 Task: Look for space in Erdaojiang, China from 3rd August, 2023 to 7th August, 2023 for 2 adults in price range Rs.4000 to Rs.9000. Place can be private room with 1  bedroom having 1 bed and 1 bathroom. Property type can be house, flat, guest house, hotel. Booking option can be shelf check-in. Required host language is Chinese (Simplified).
Action: Mouse moved to (705, 103)
Screenshot: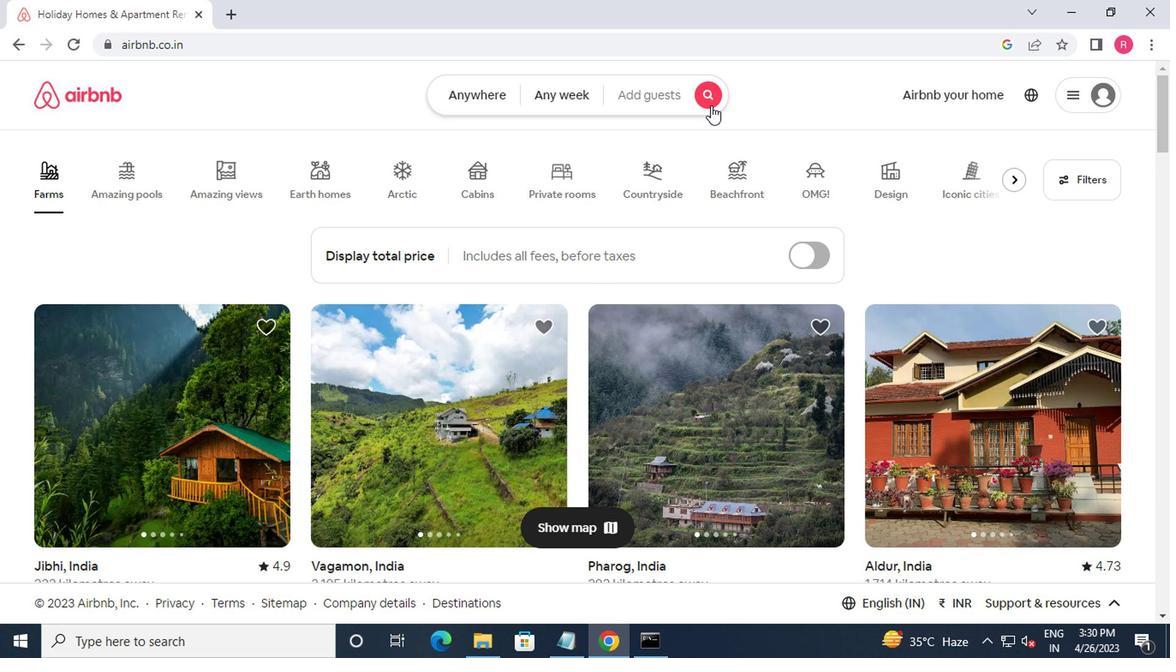 
Action: Mouse pressed left at (705, 103)
Screenshot: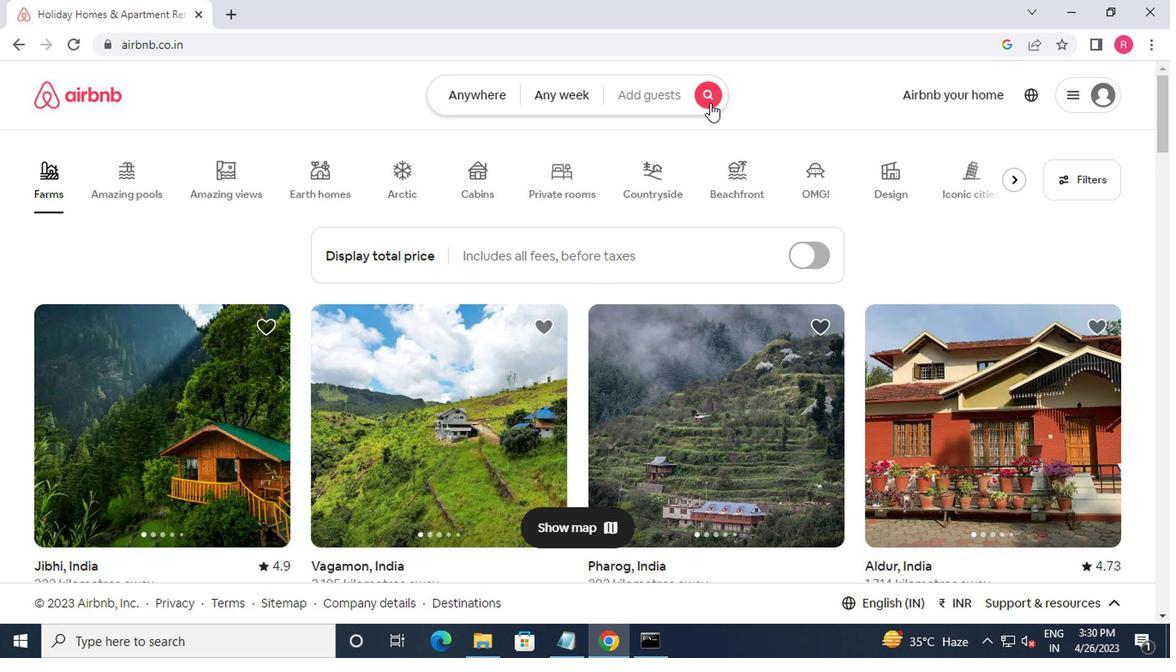 
Action: Mouse moved to (367, 179)
Screenshot: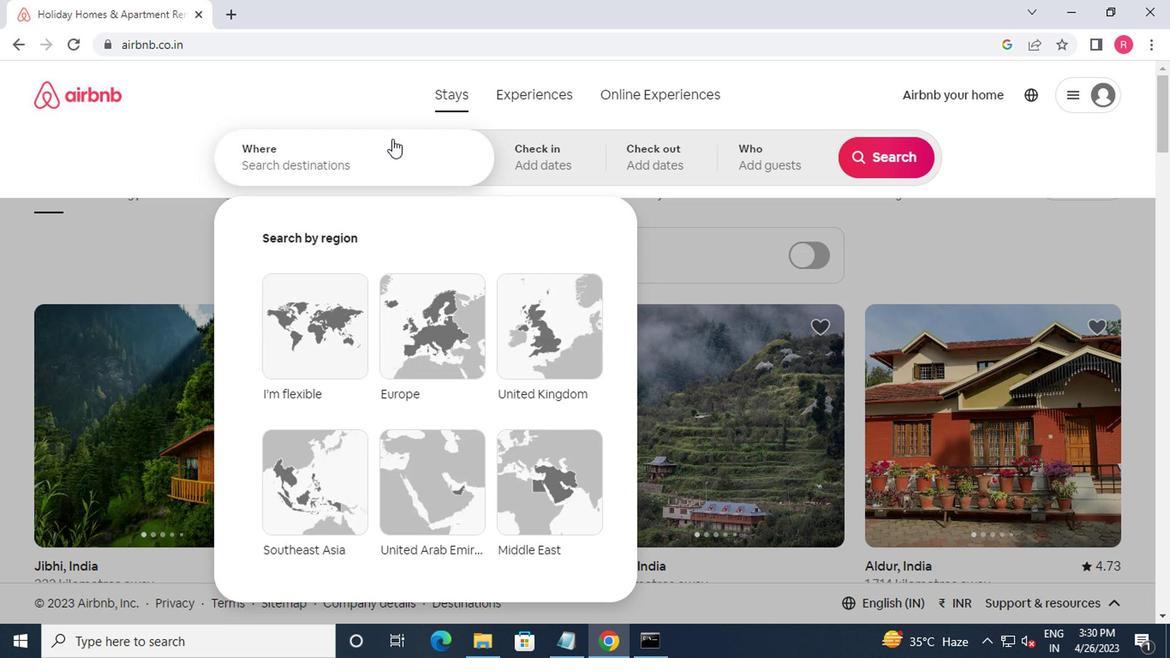 
Action: Mouse pressed left at (367, 179)
Screenshot: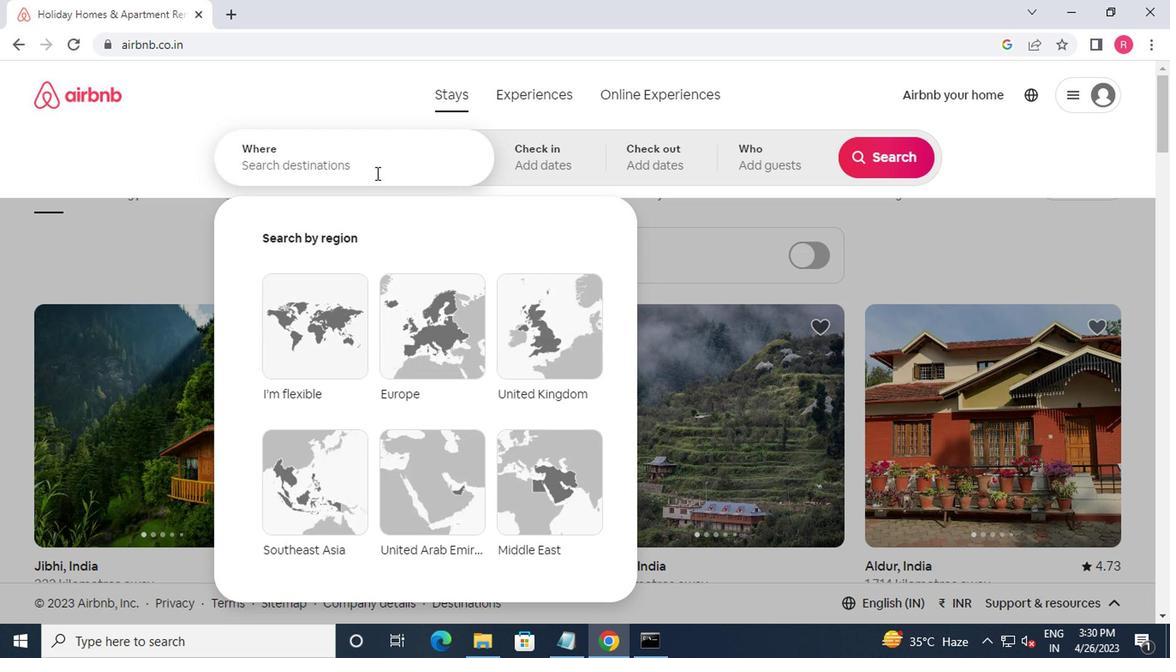 
Action: Mouse moved to (368, 180)
Screenshot: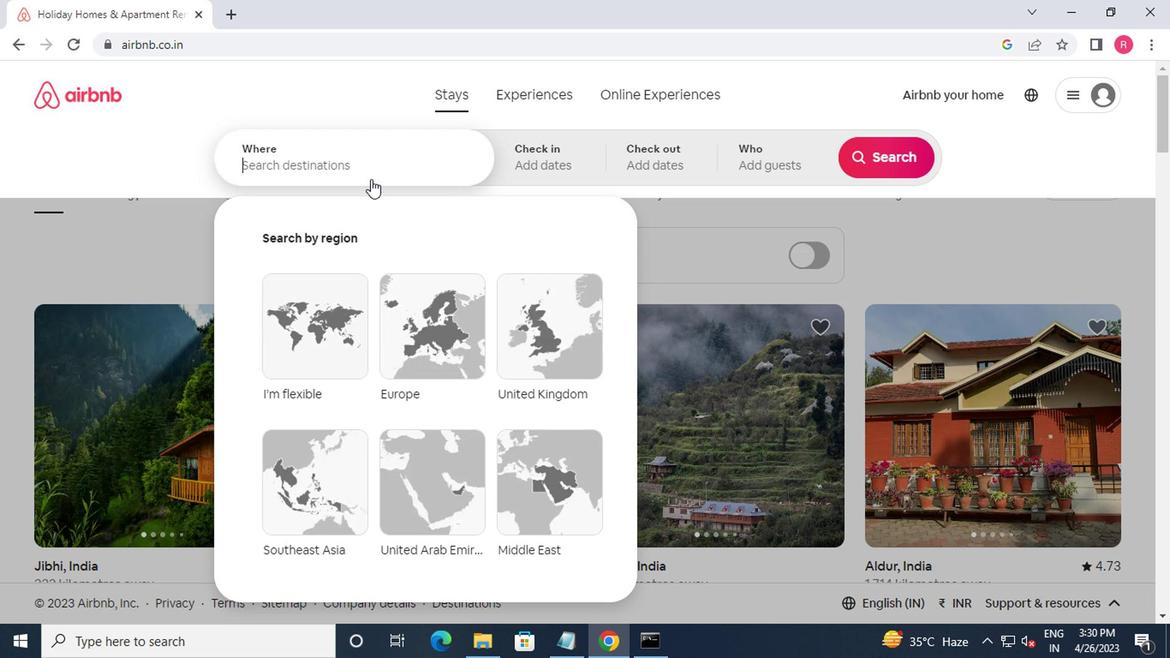 
Action: Key pressed erdaojiang,china<Key.enter>
Screenshot: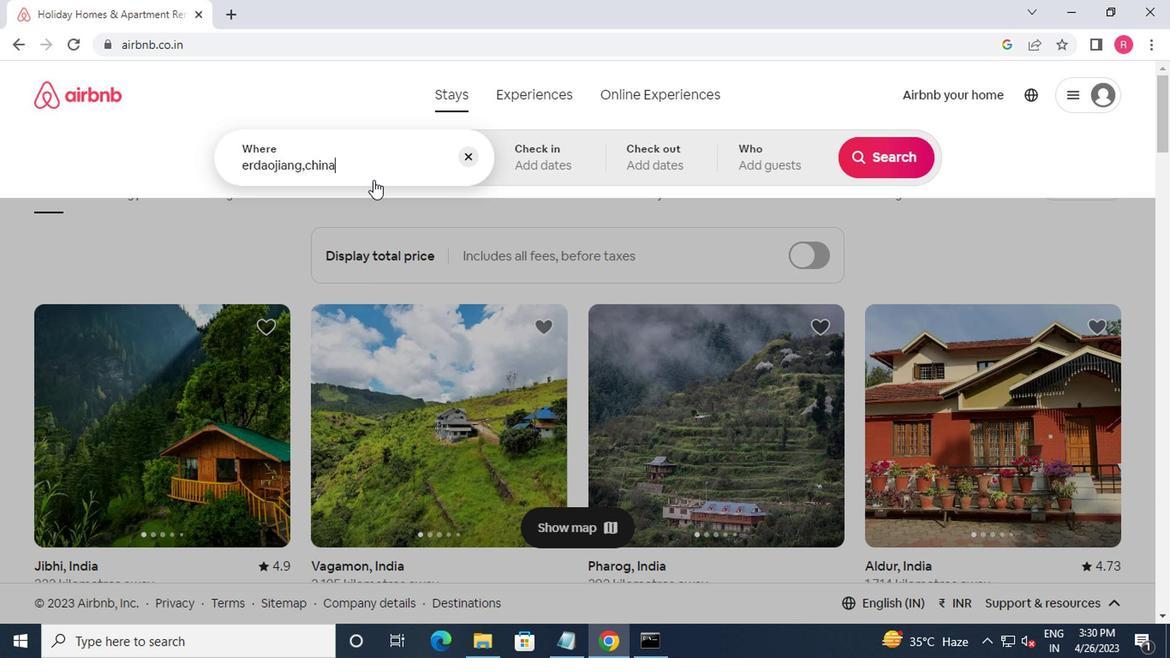 
Action: Mouse moved to (874, 296)
Screenshot: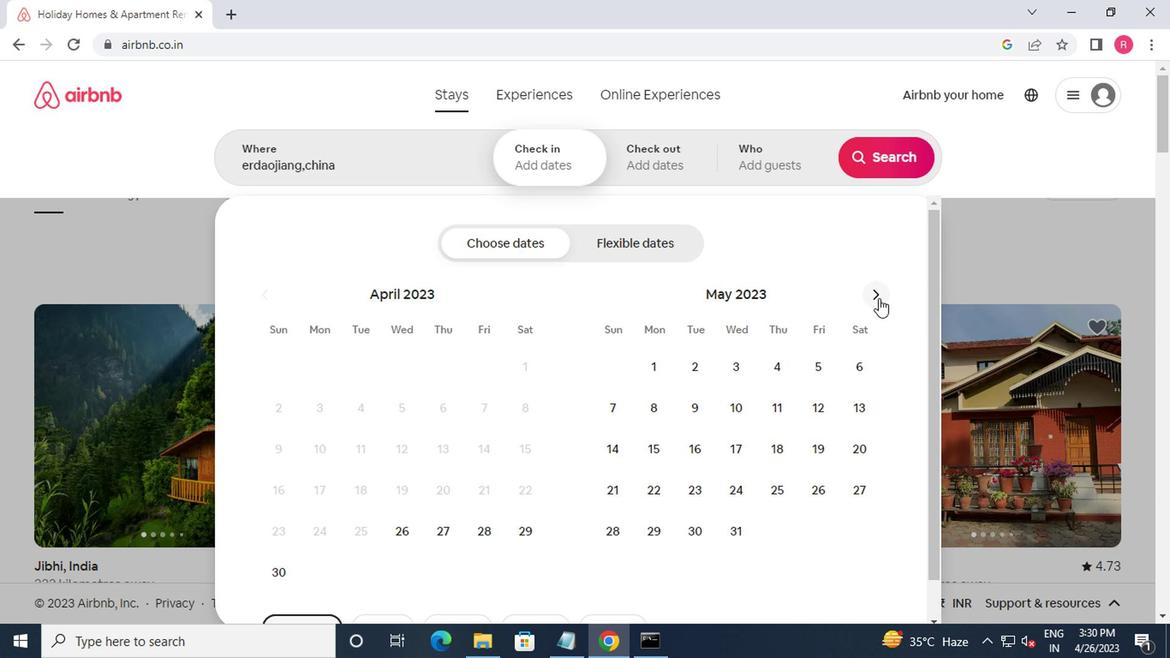 
Action: Mouse pressed left at (874, 296)
Screenshot: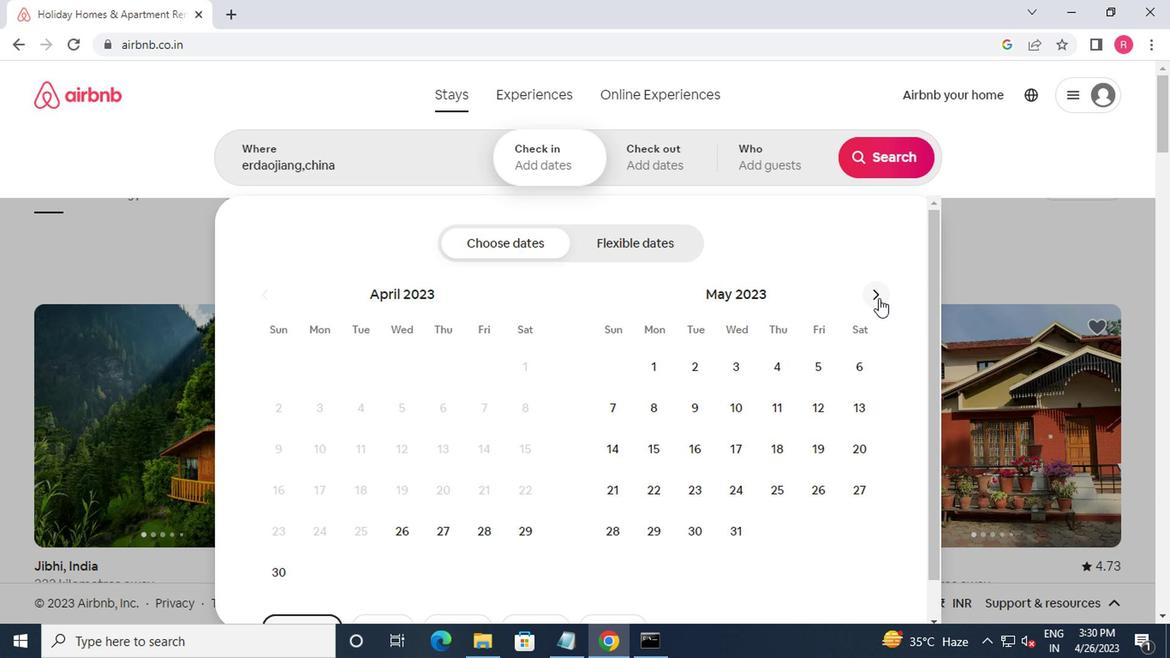 
Action: Mouse pressed left at (874, 296)
Screenshot: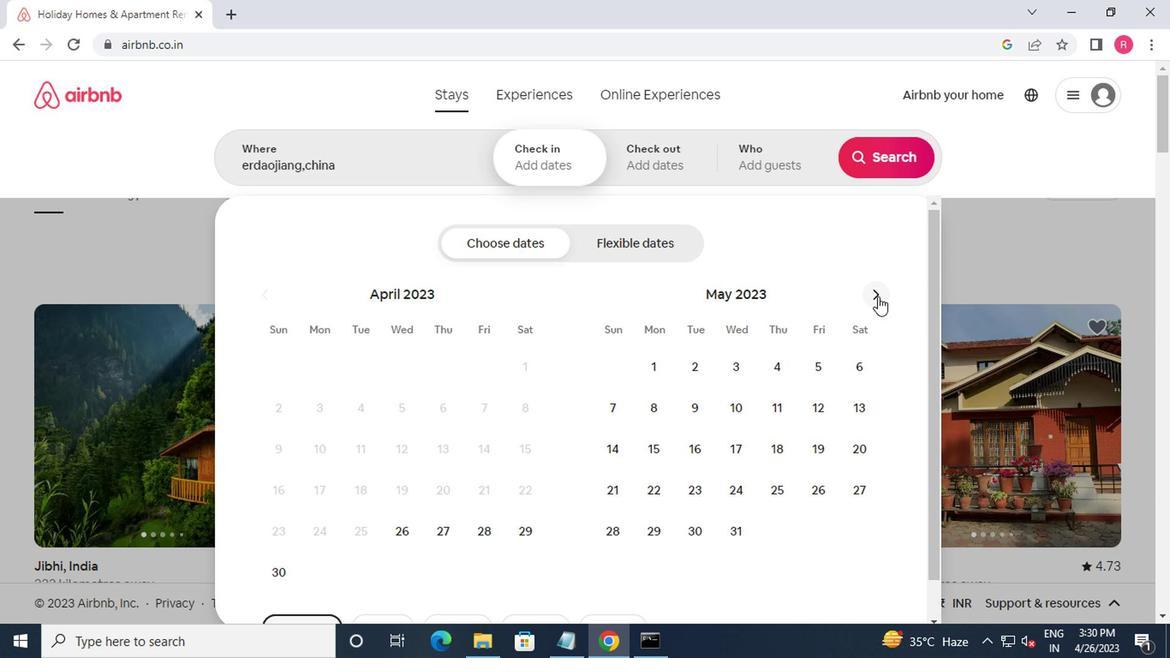 
Action: Mouse pressed left at (874, 296)
Screenshot: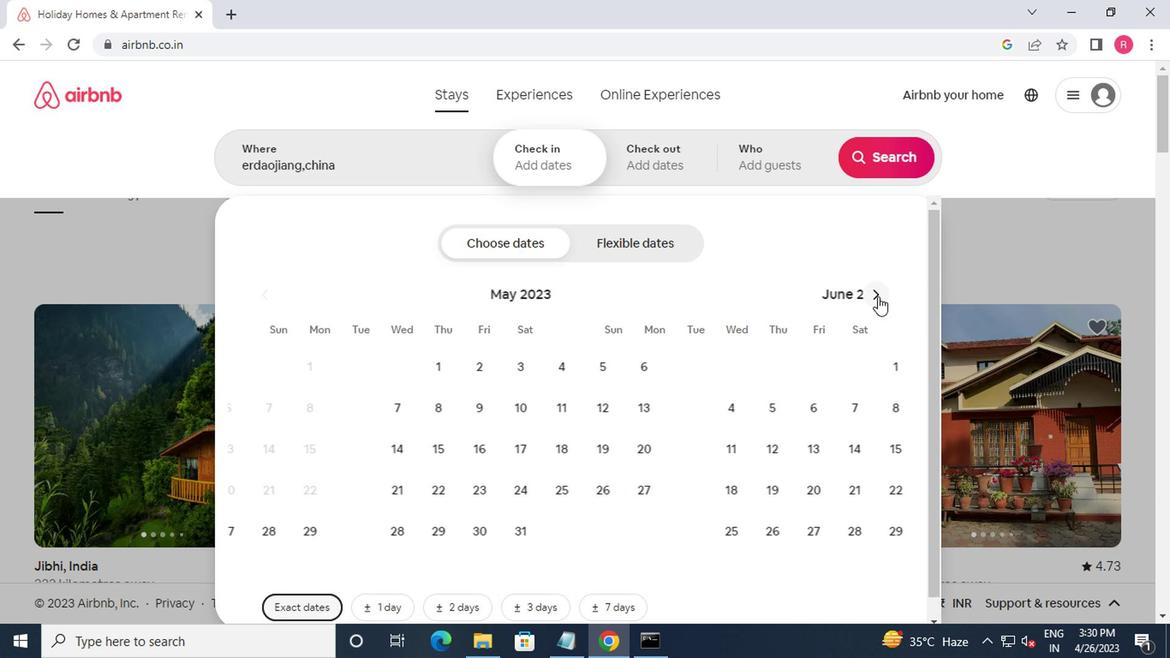 
Action: Mouse moved to (874, 296)
Screenshot: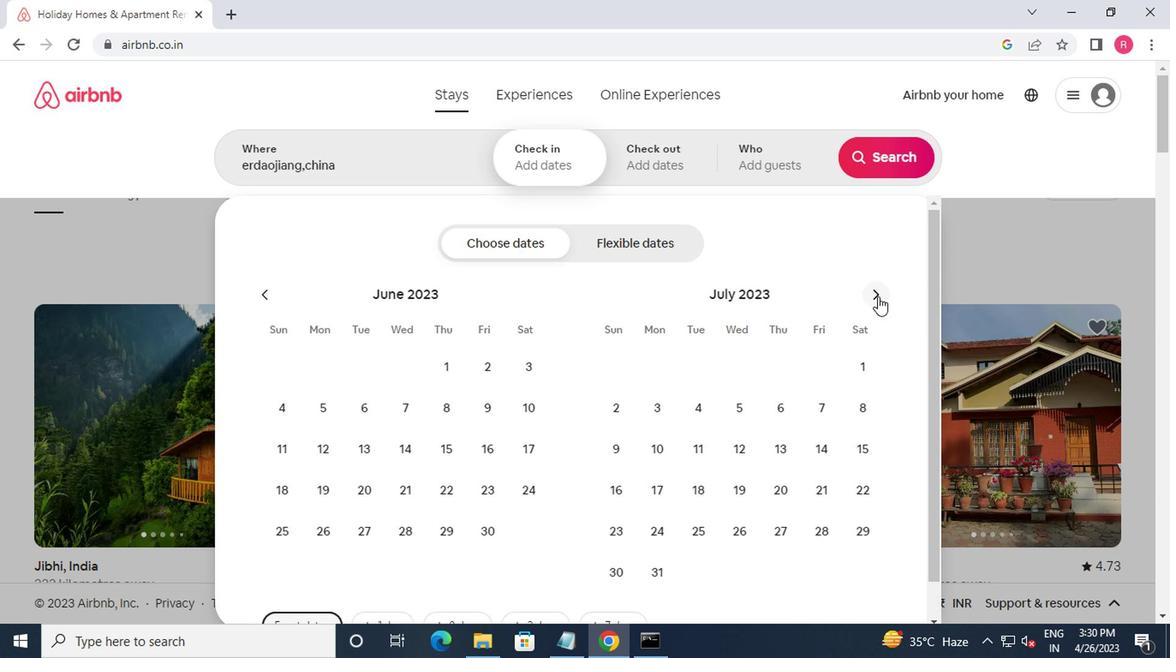 
Action: Mouse pressed left at (874, 296)
Screenshot: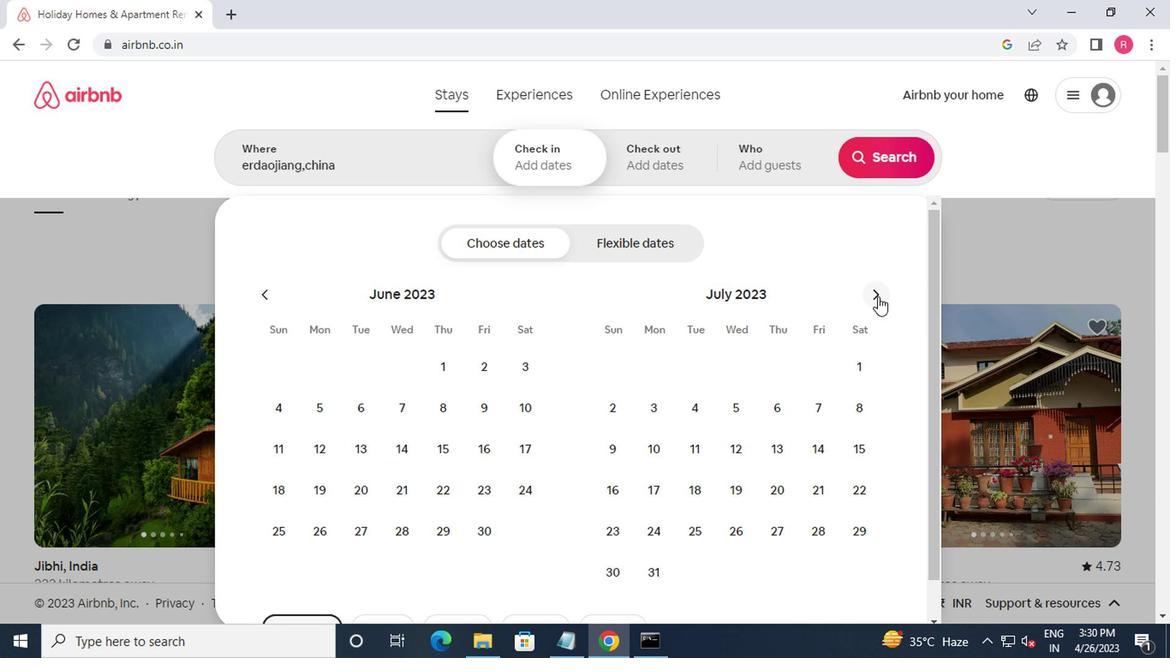 
Action: Mouse moved to (772, 368)
Screenshot: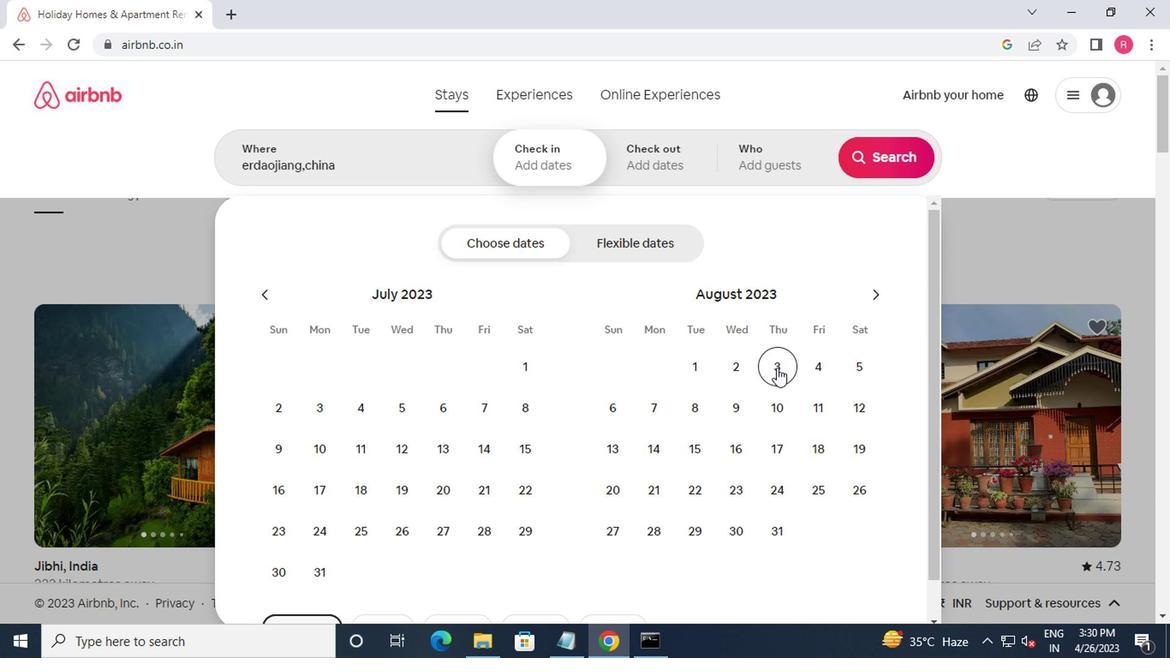 
Action: Mouse pressed left at (772, 368)
Screenshot: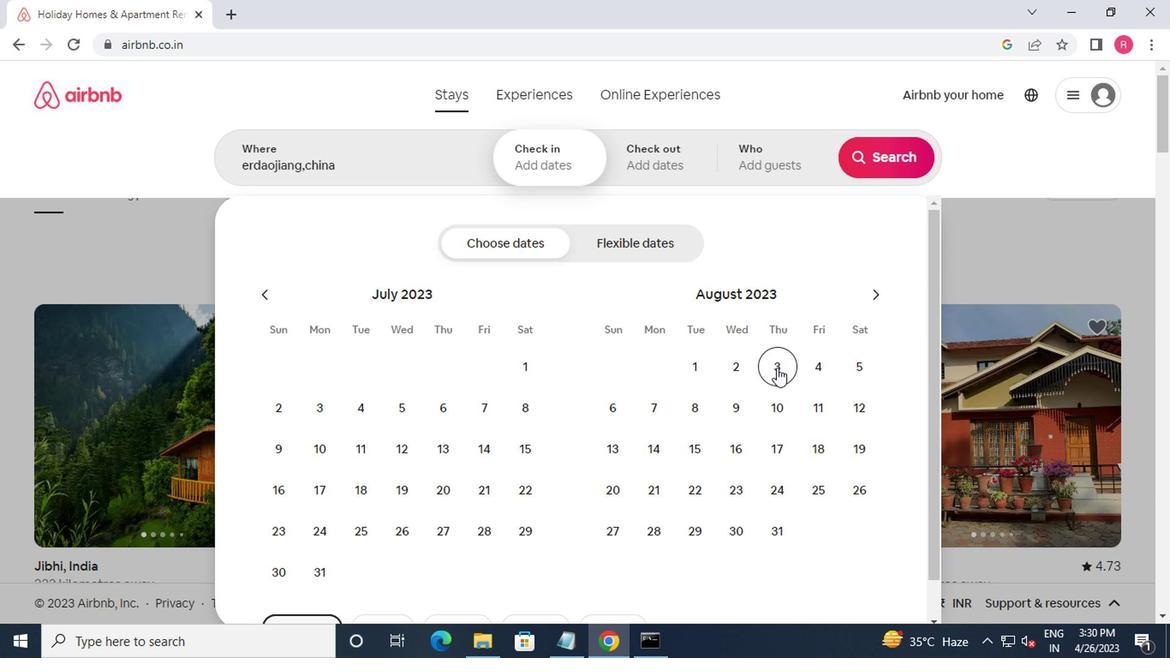 
Action: Mouse moved to (647, 423)
Screenshot: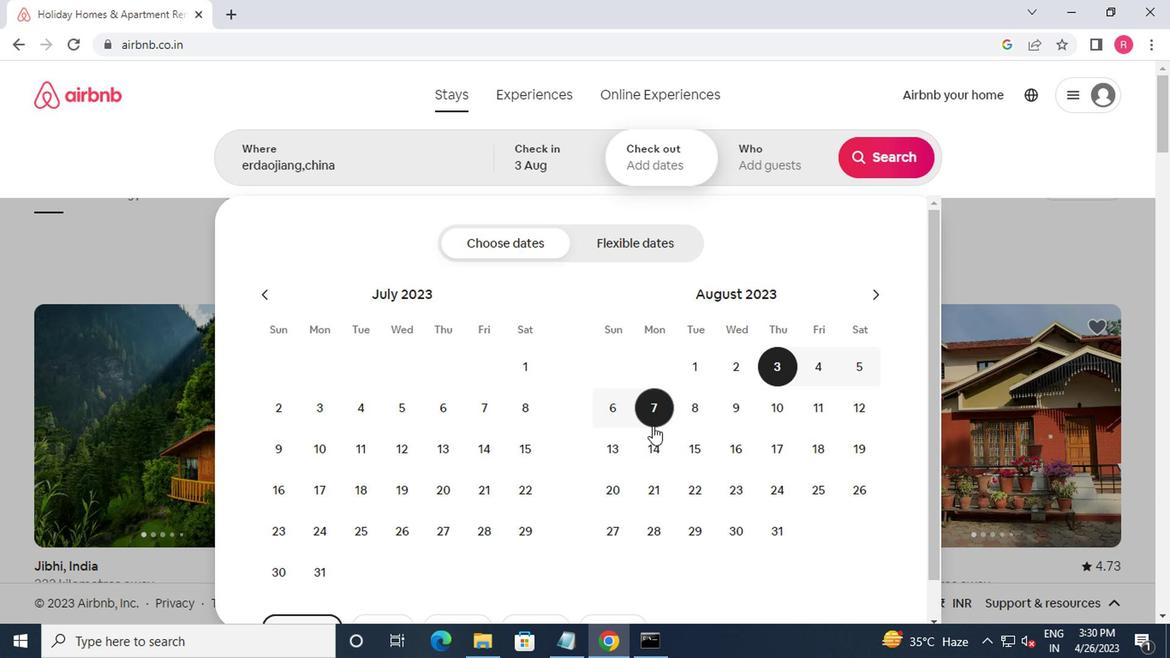 
Action: Mouse pressed left at (647, 423)
Screenshot: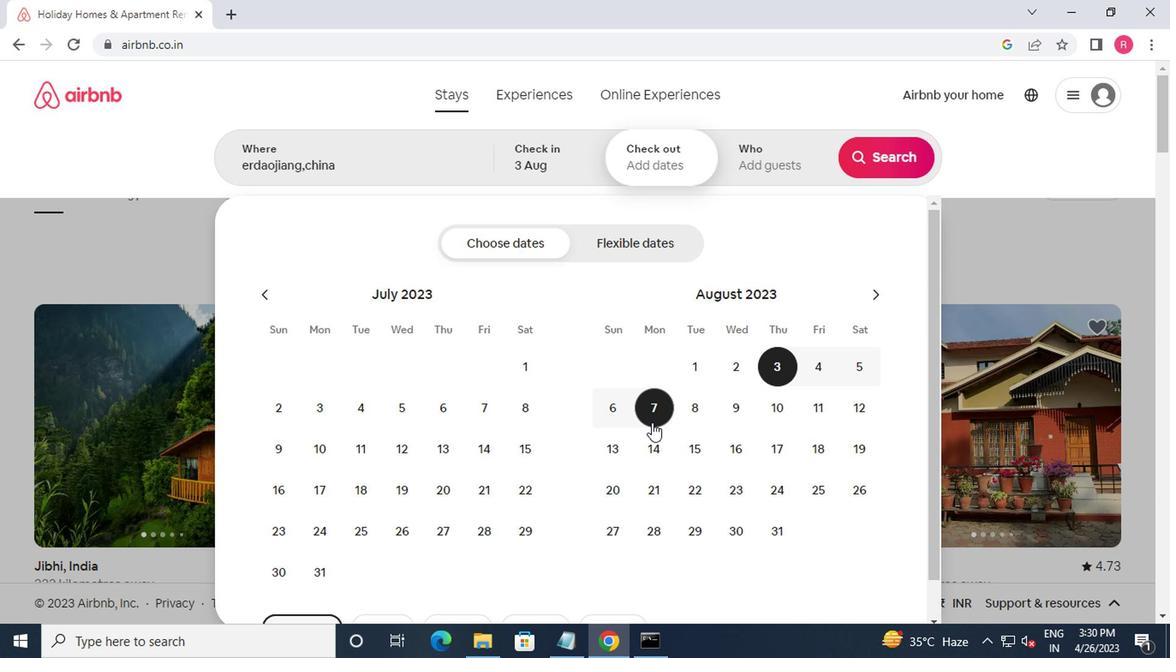 
Action: Mouse moved to (752, 164)
Screenshot: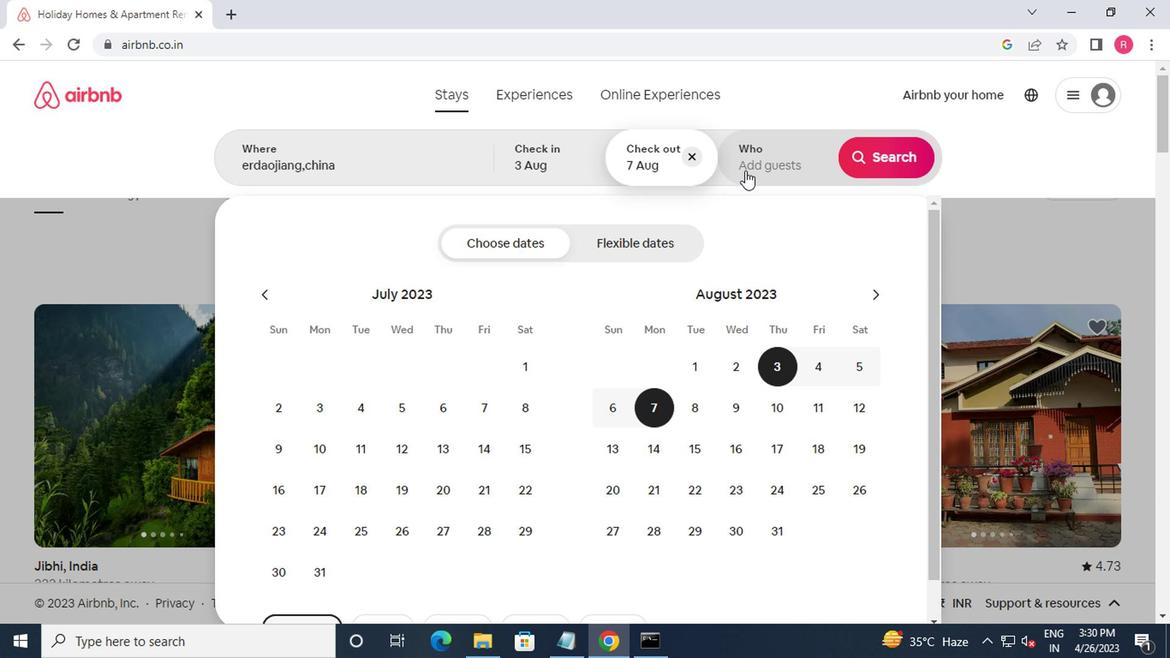 
Action: Mouse pressed left at (752, 164)
Screenshot: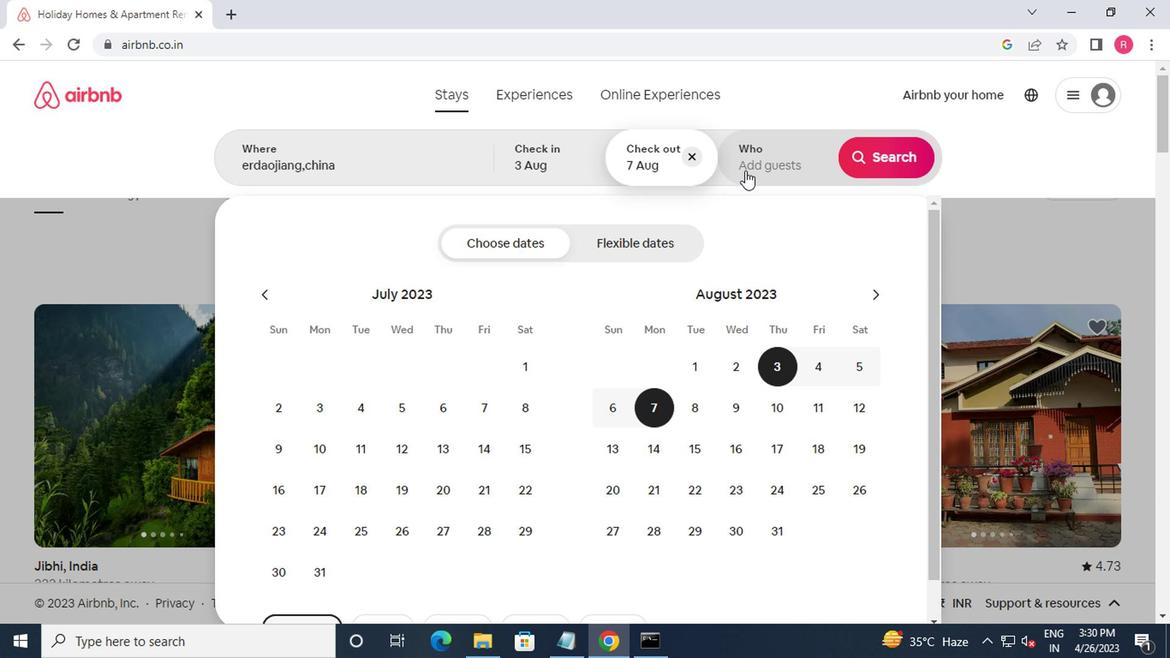 
Action: Mouse moved to (880, 255)
Screenshot: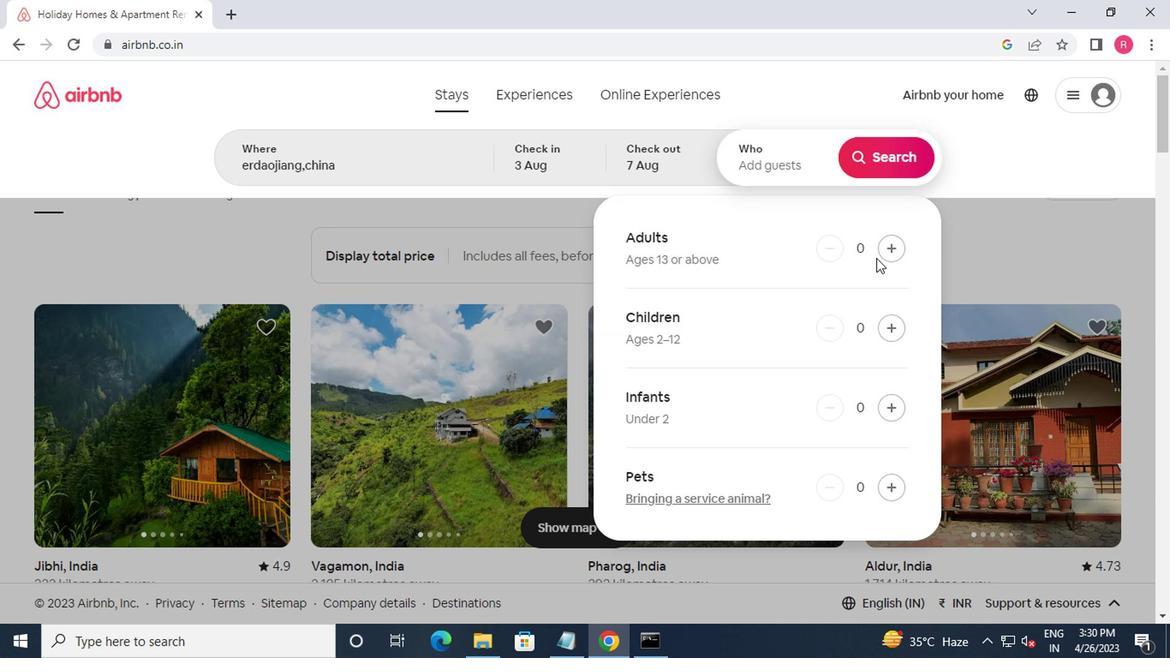 
Action: Mouse pressed left at (880, 255)
Screenshot: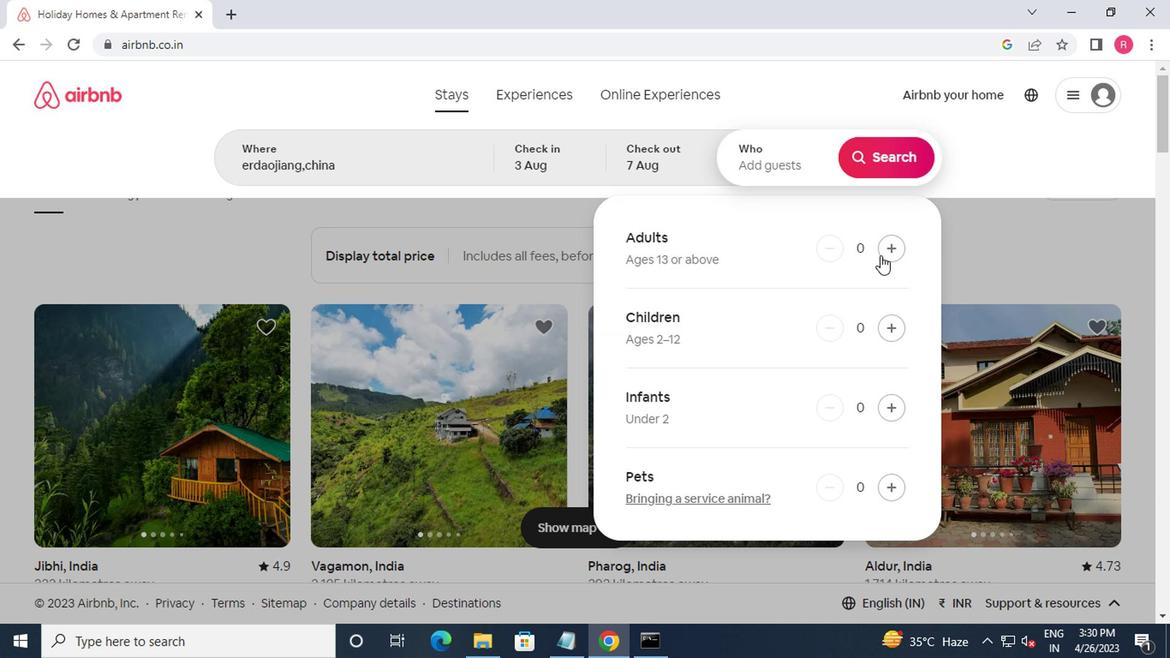 
Action: Mouse pressed left at (880, 255)
Screenshot: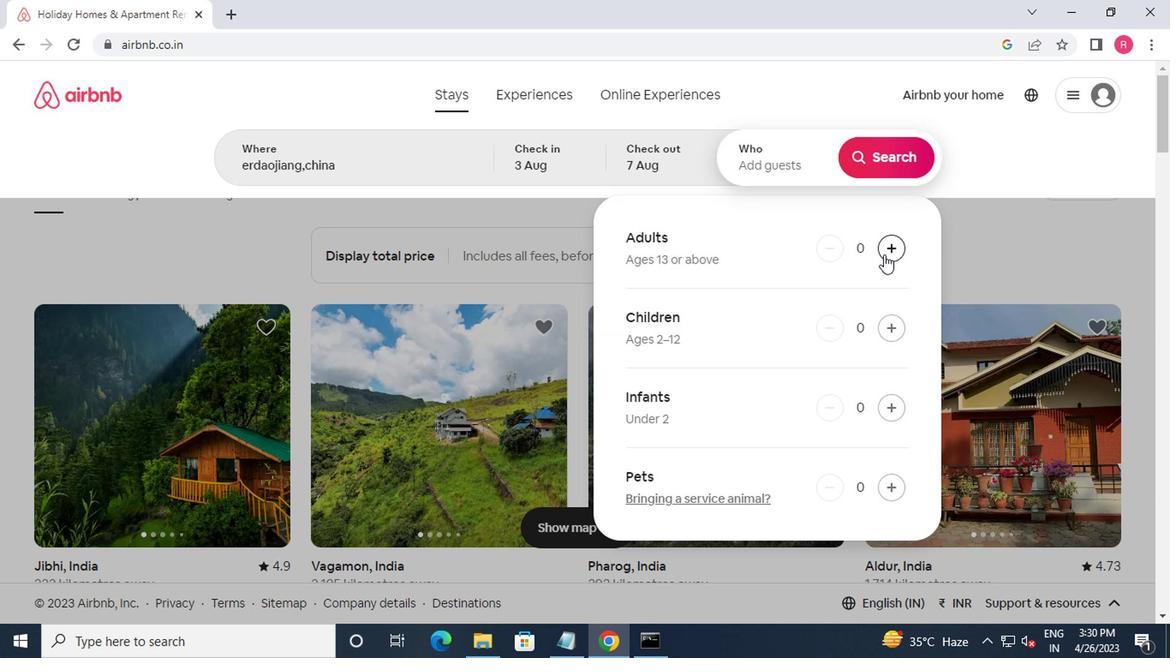
Action: Mouse moved to (874, 175)
Screenshot: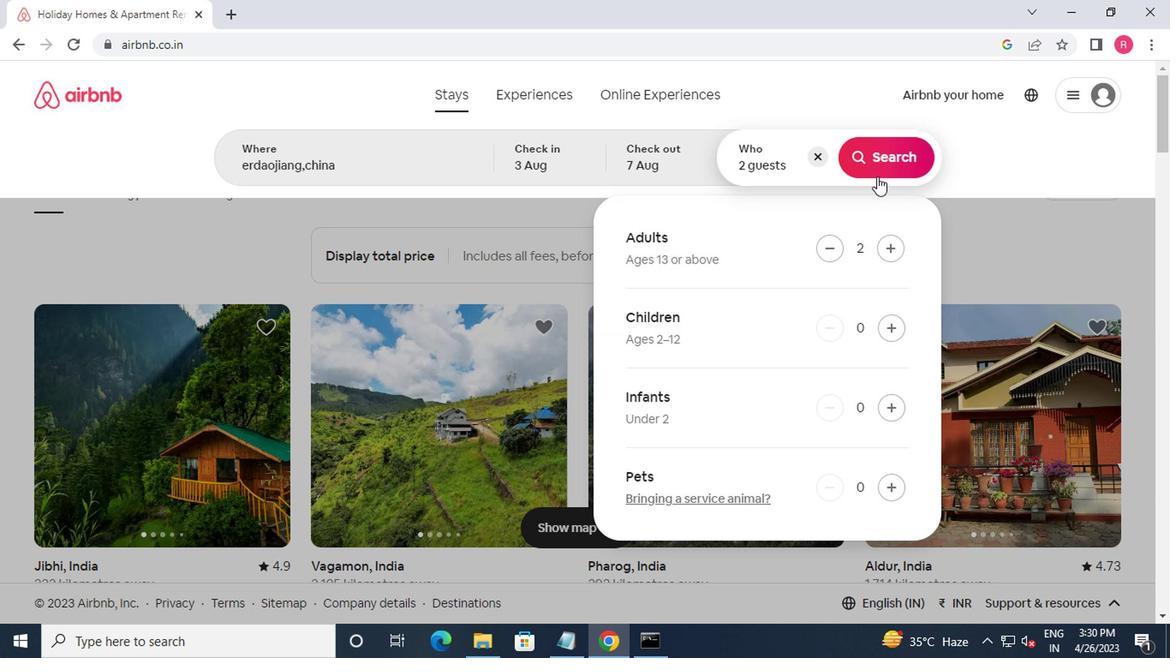 
Action: Mouse pressed left at (874, 175)
Screenshot: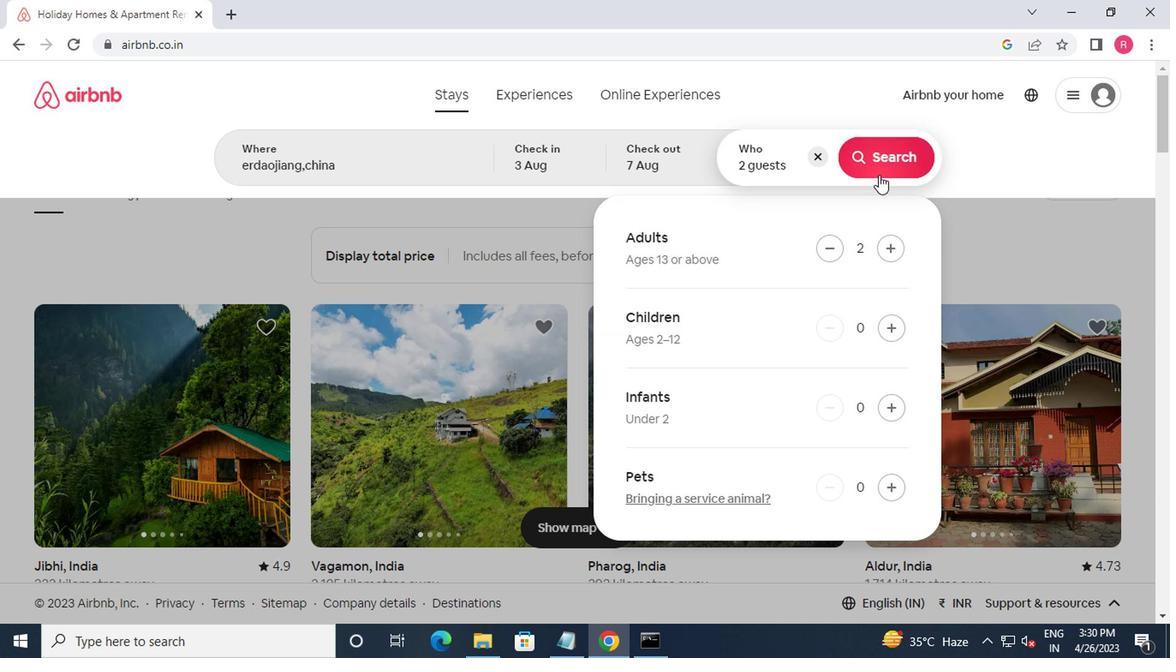 
Action: Mouse moved to (1092, 171)
Screenshot: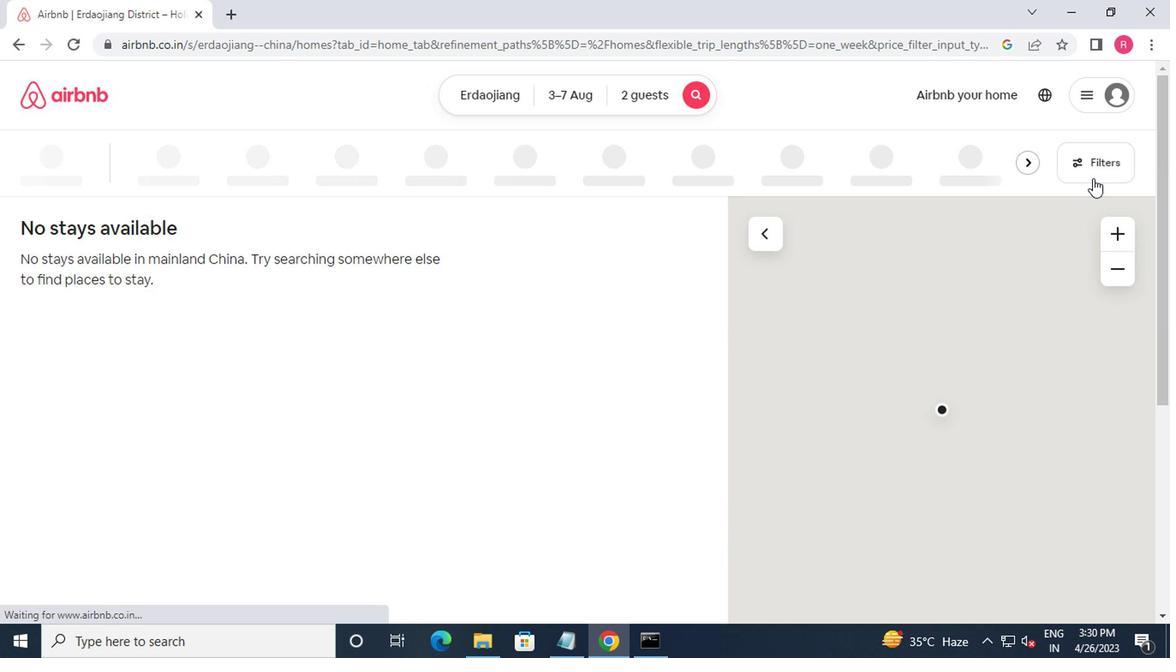 
Action: Mouse pressed left at (1092, 171)
Screenshot: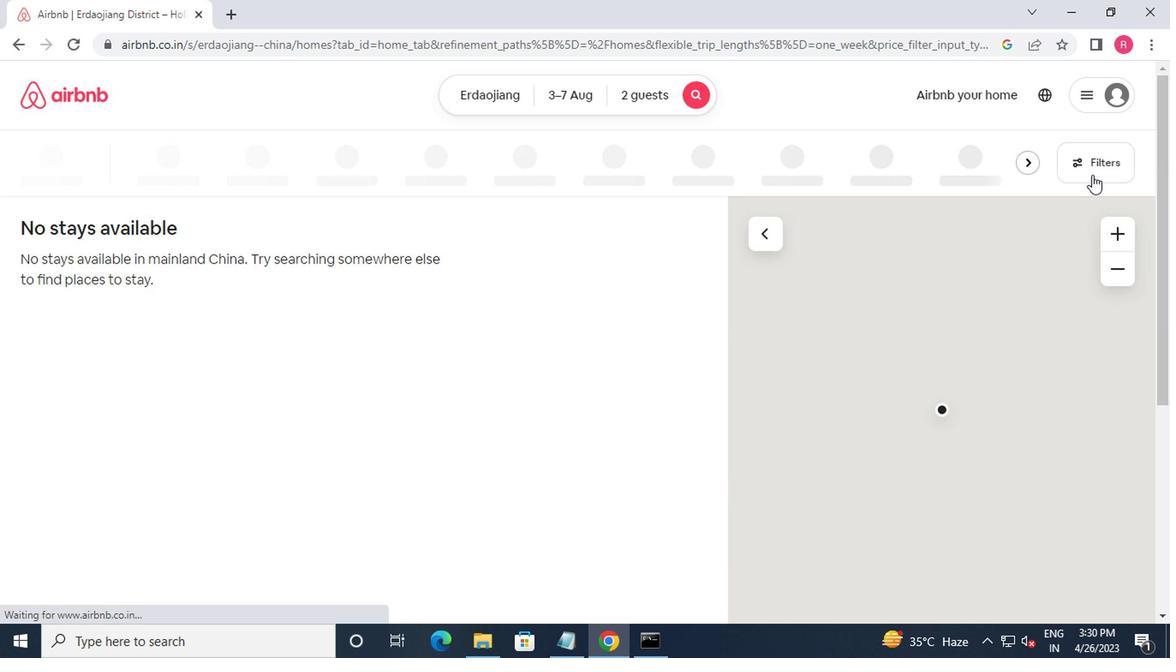 
Action: Mouse moved to (428, 279)
Screenshot: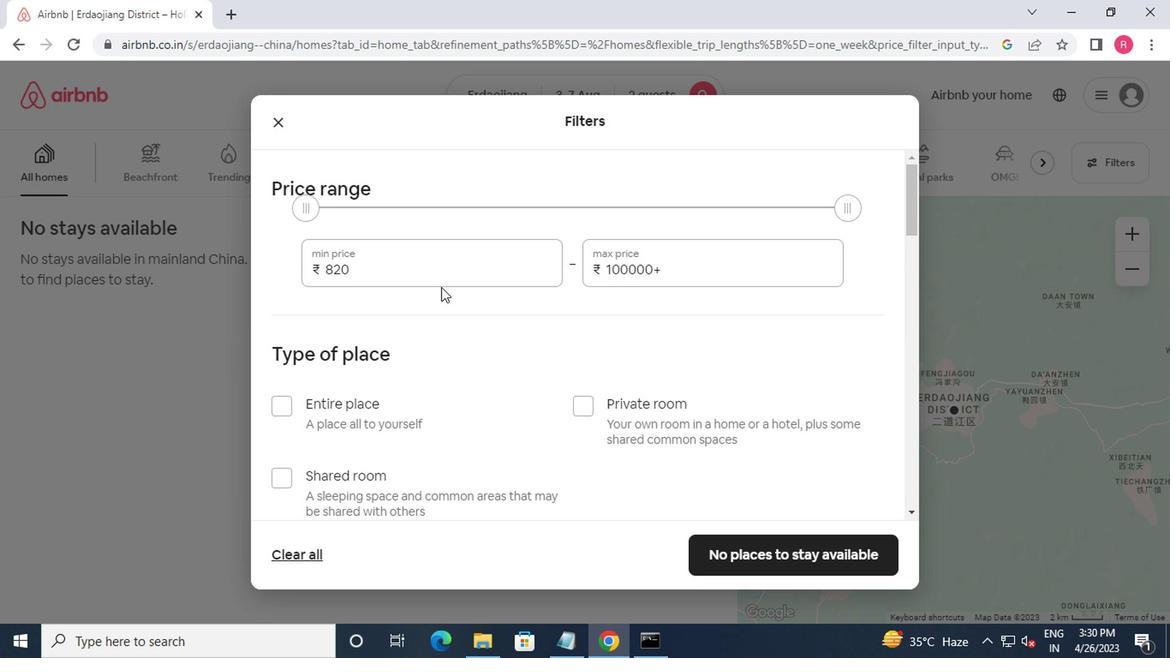 
Action: Mouse pressed left at (428, 279)
Screenshot: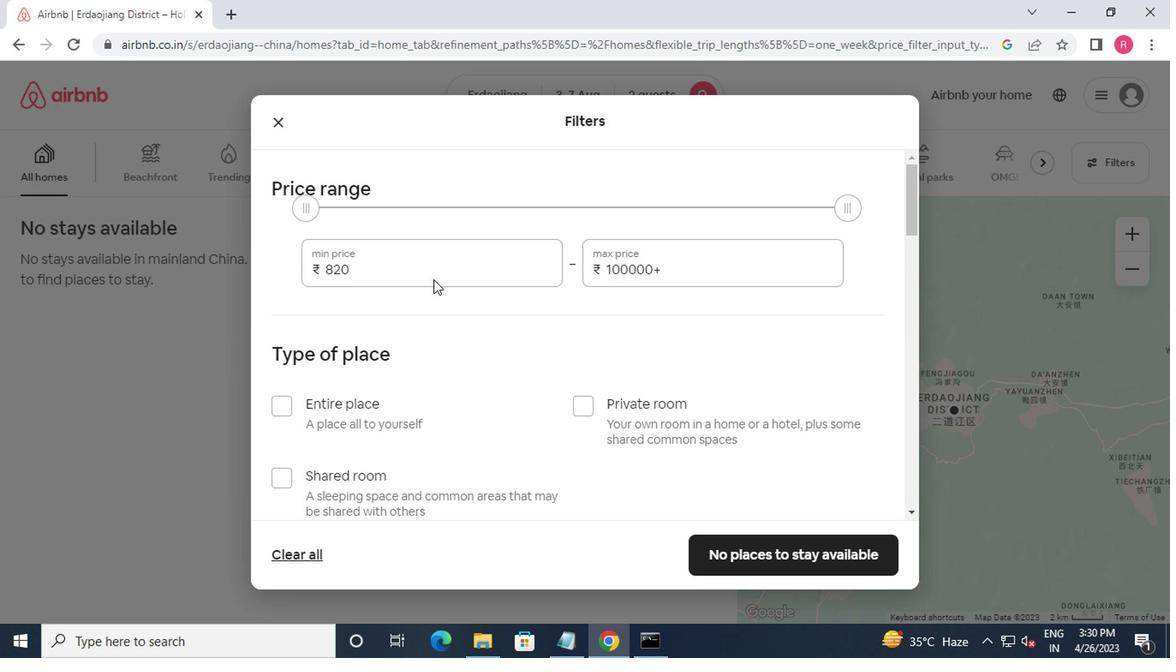 
Action: Mouse moved to (435, 281)
Screenshot: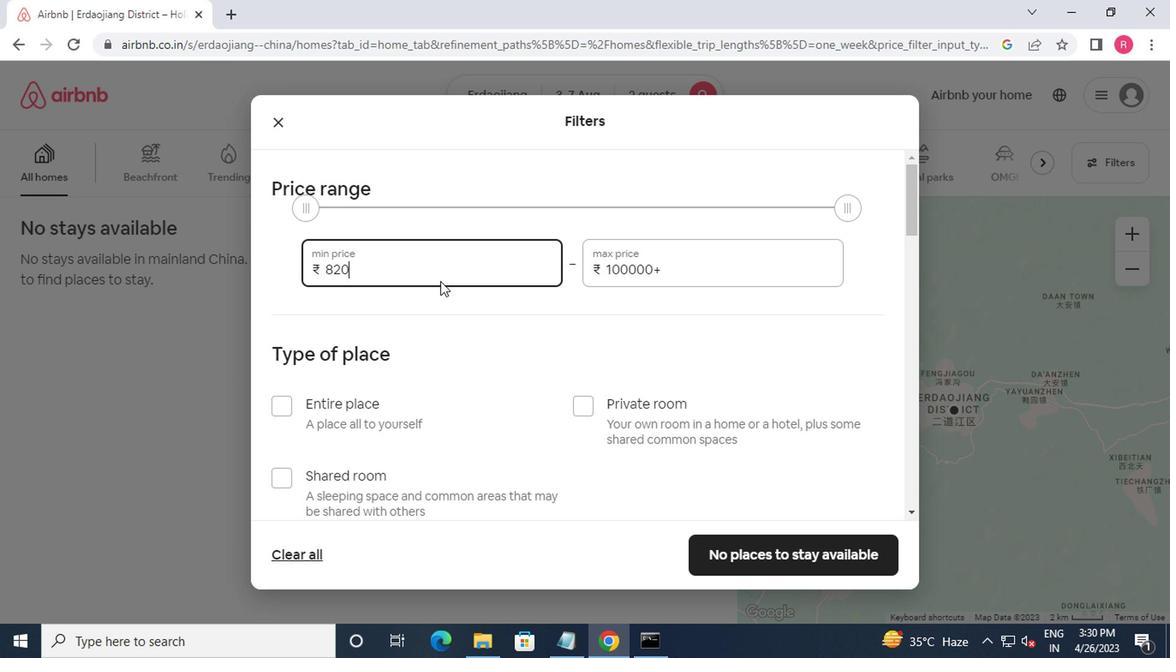 
Action: Key pressed <Key.backspace>
Screenshot: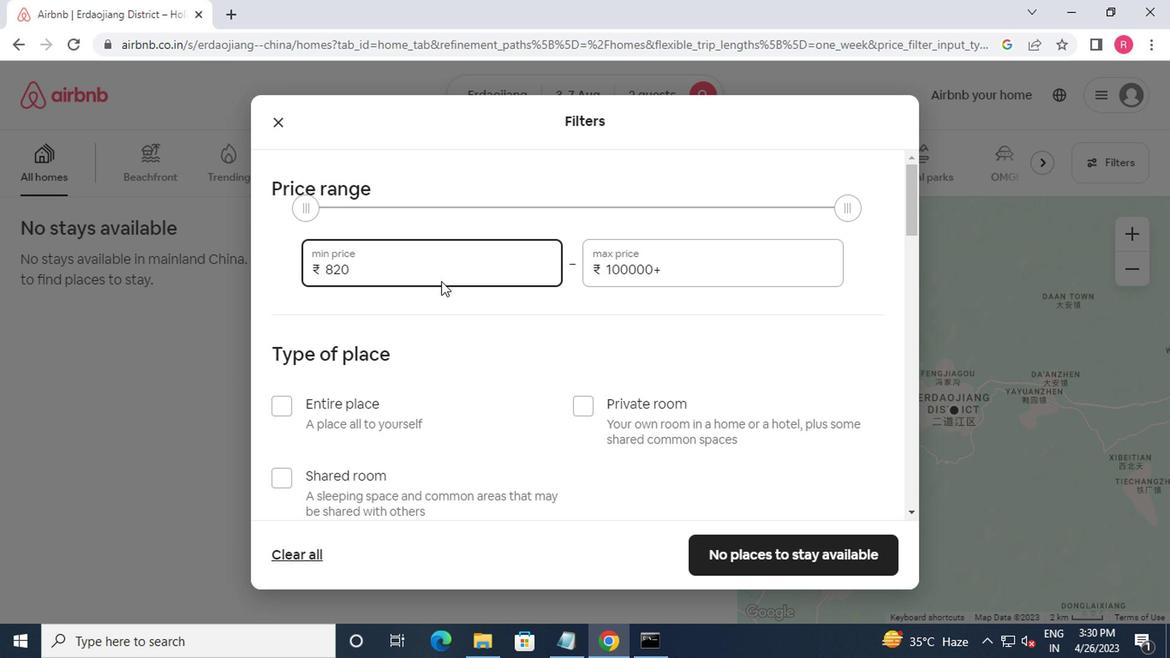 
Action: Mouse moved to (435, 281)
Screenshot: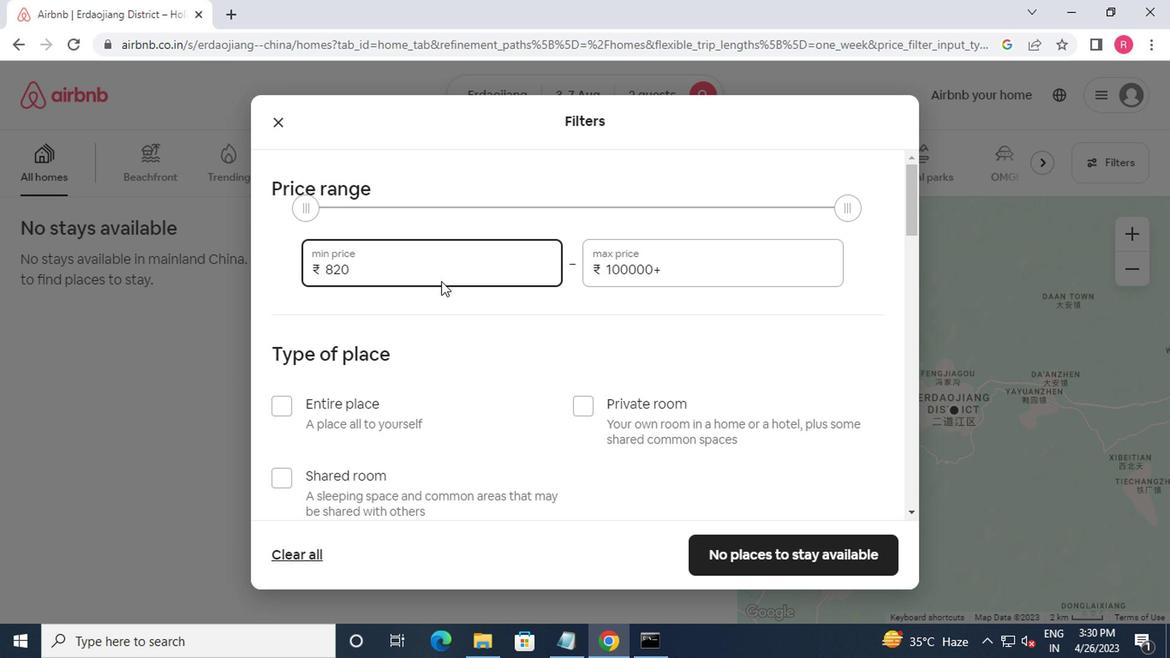 
Action: Key pressed <Key.backspace><Key.backspace><Key.backspace><Key.backspace><Key.backspace>
Screenshot: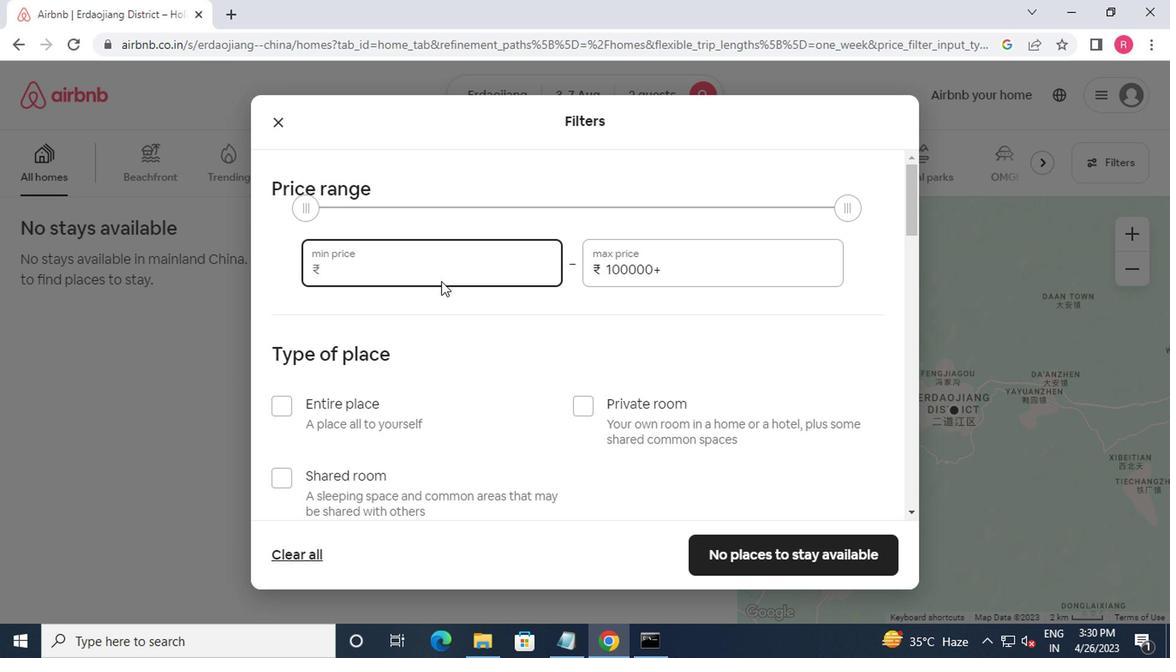 
Action: Mouse moved to (437, 281)
Screenshot: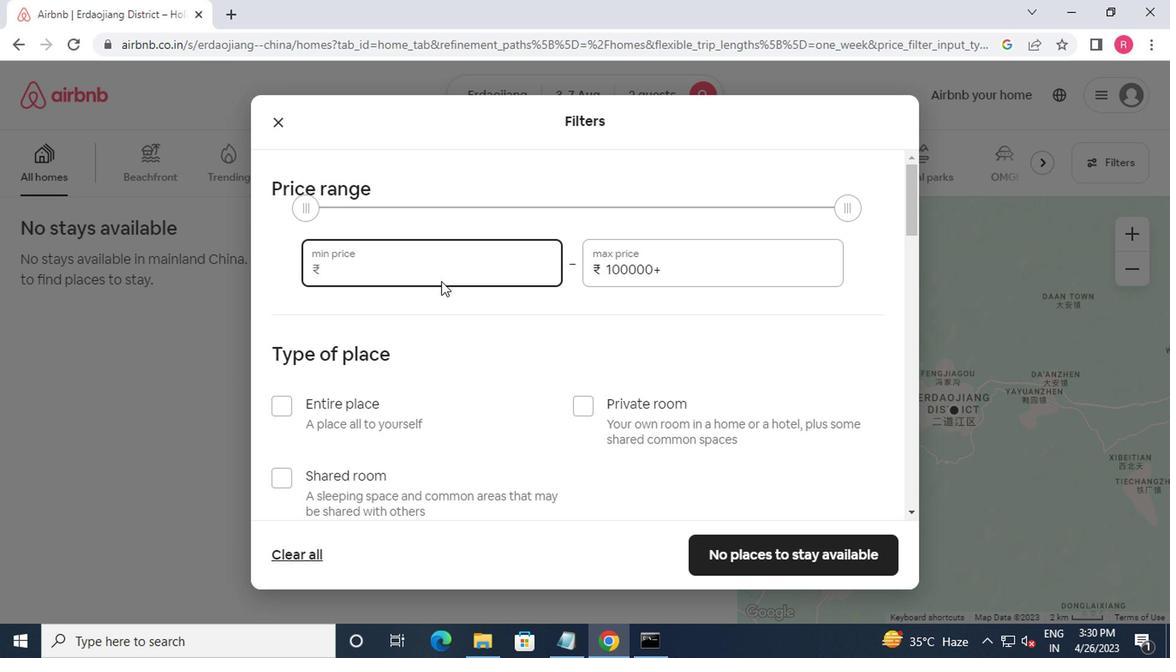 
Action: Key pressed 4000<Key.tab>9000
Screenshot: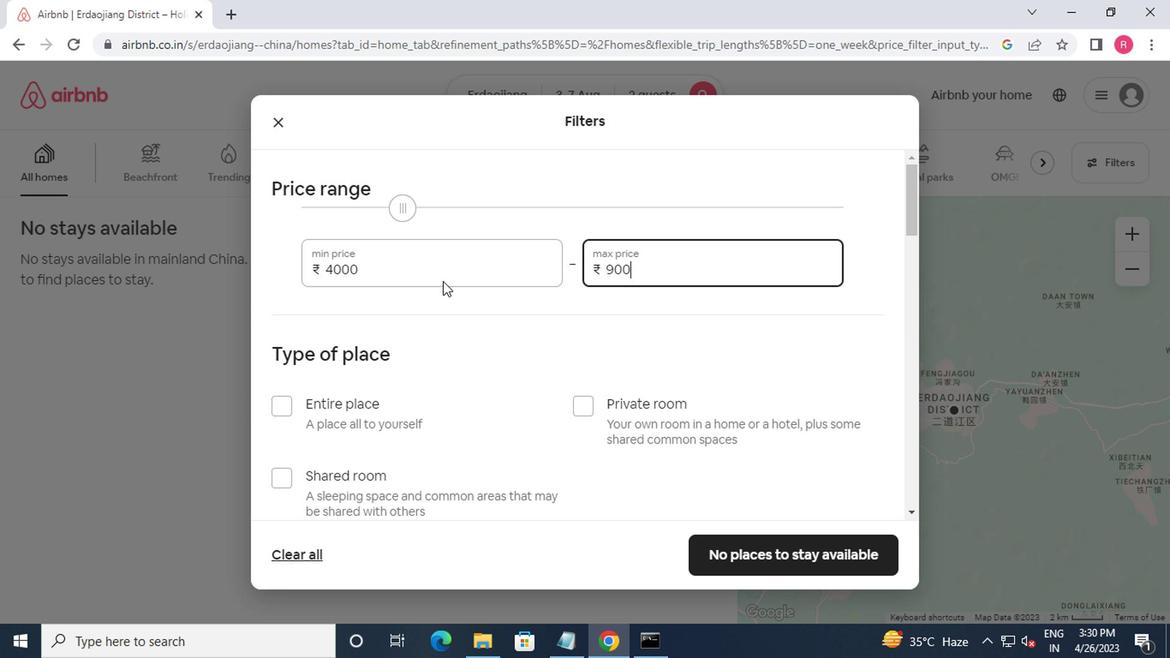 
Action: Mouse moved to (403, 344)
Screenshot: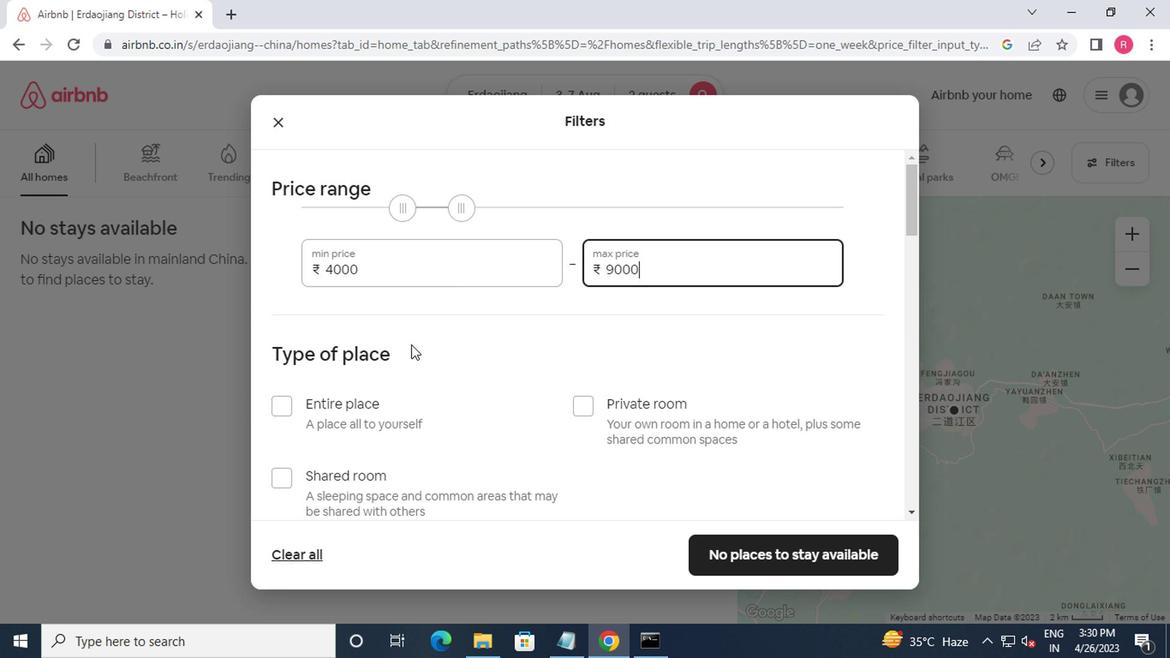 
Action: Mouse scrolled (403, 344) with delta (0, 0)
Screenshot: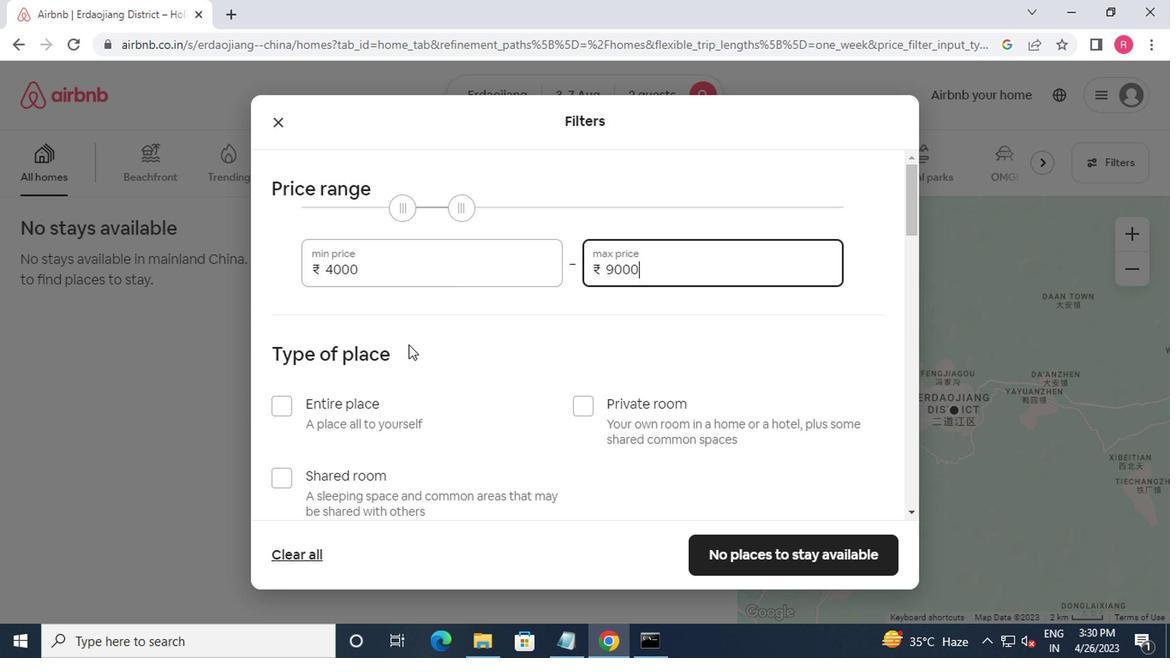 
Action: Mouse moved to (409, 350)
Screenshot: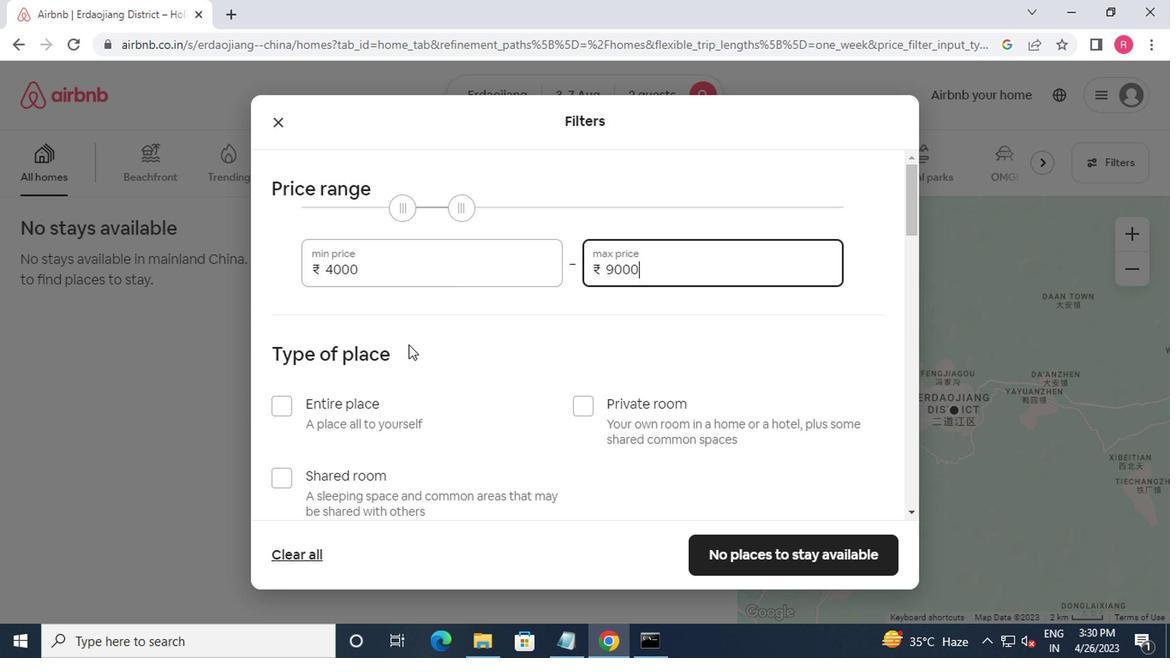 
Action: Mouse scrolled (409, 349) with delta (0, -1)
Screenshot: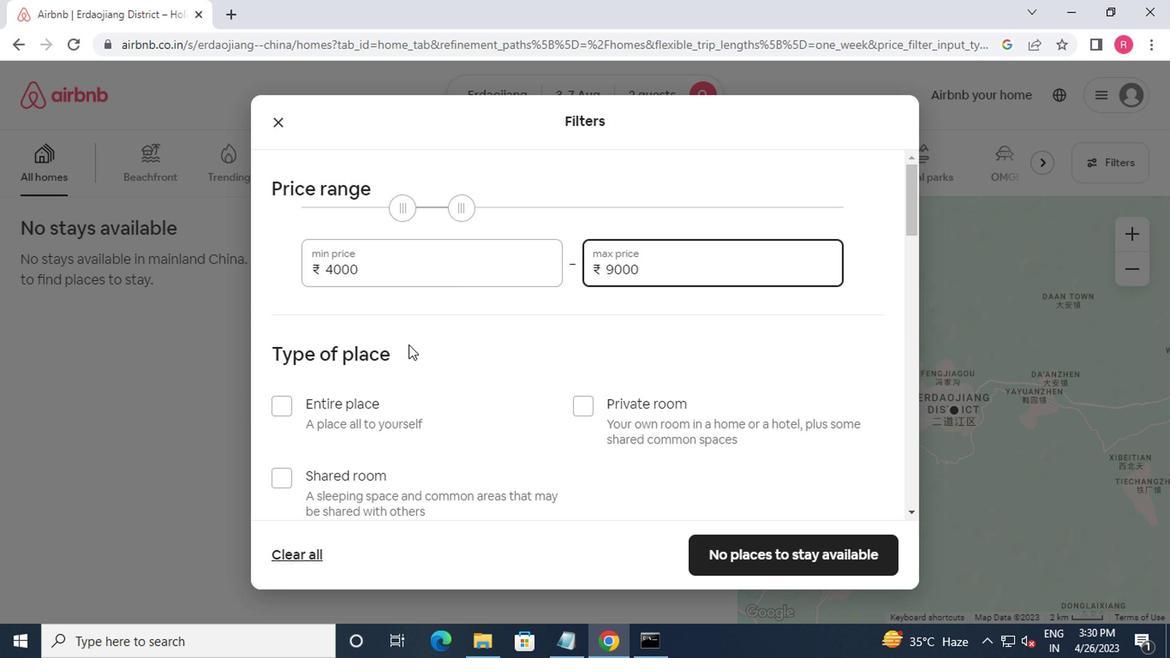 
Action: Mouse moved to (574, 240)
Screenshot: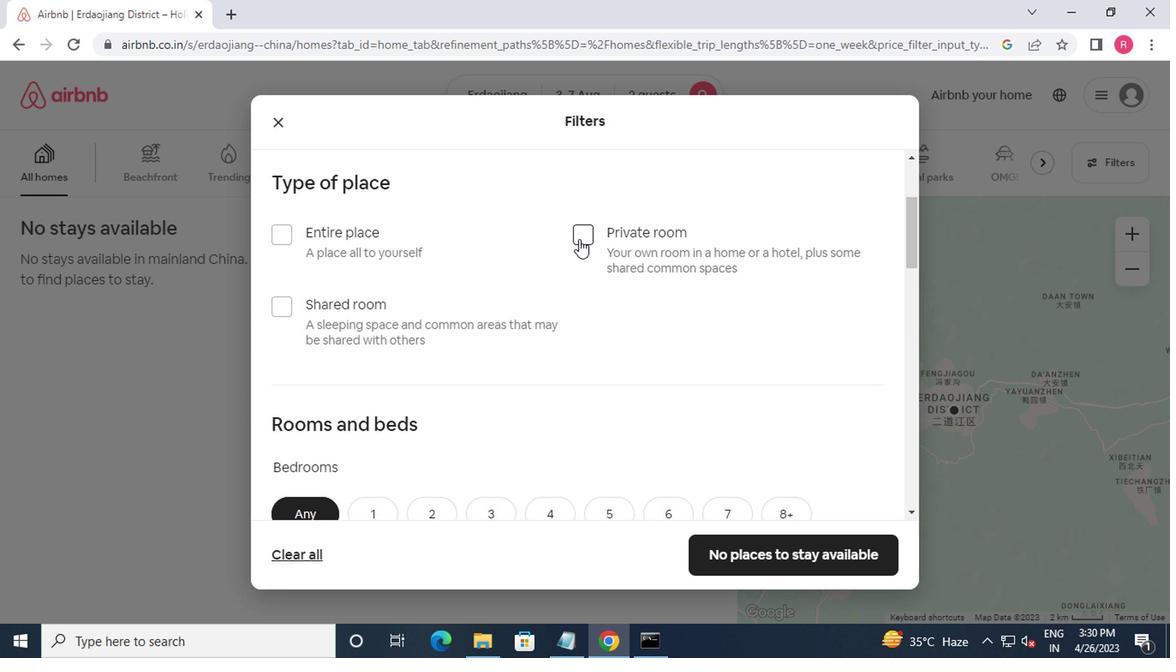 
Action: Mouse pressed left at (574, 240)
Screenshot: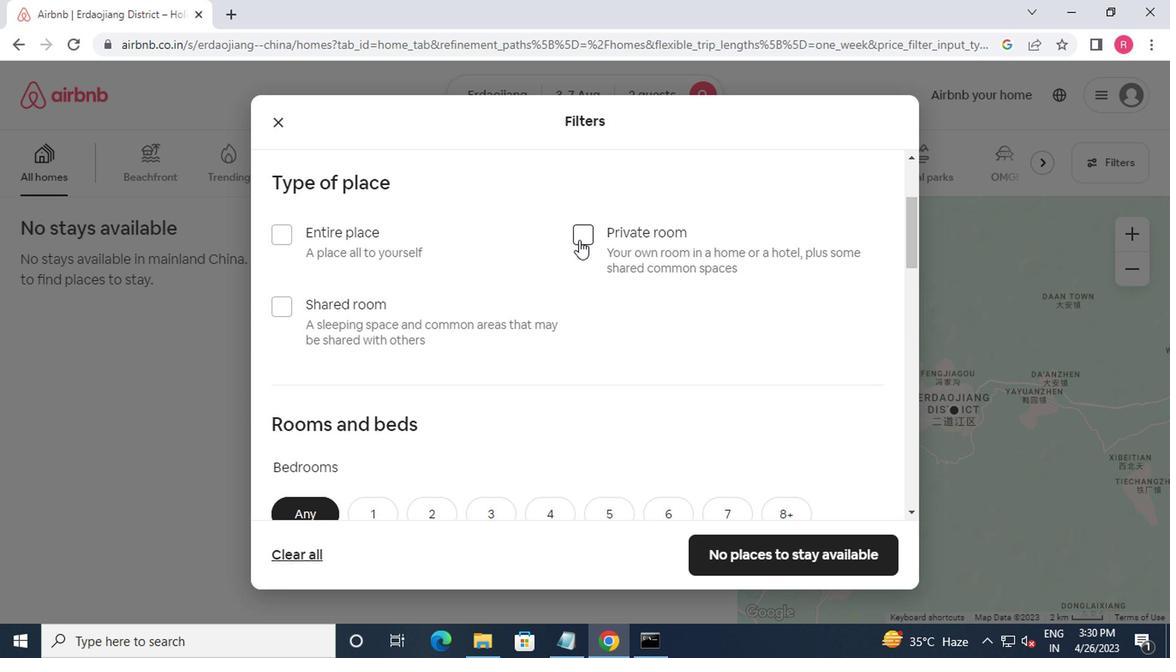 
Action: Mouse moved to (497, 249)
Screenshot: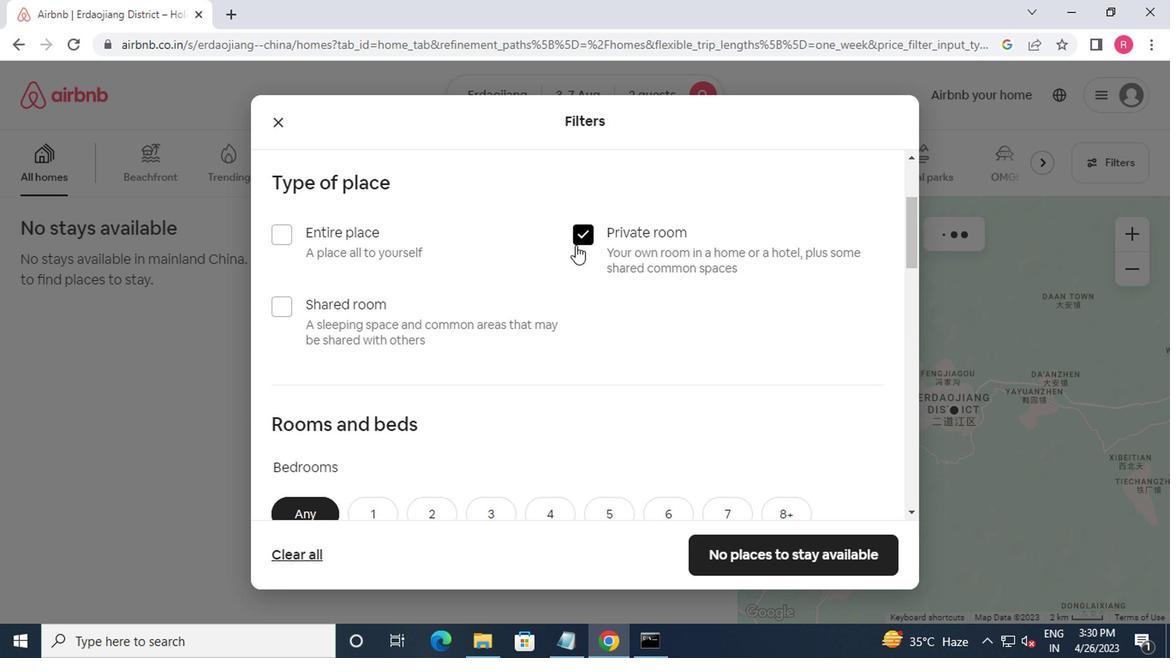 
Action: Mouse scrolled (497, 249) with delta (0, 0)
Screenshot: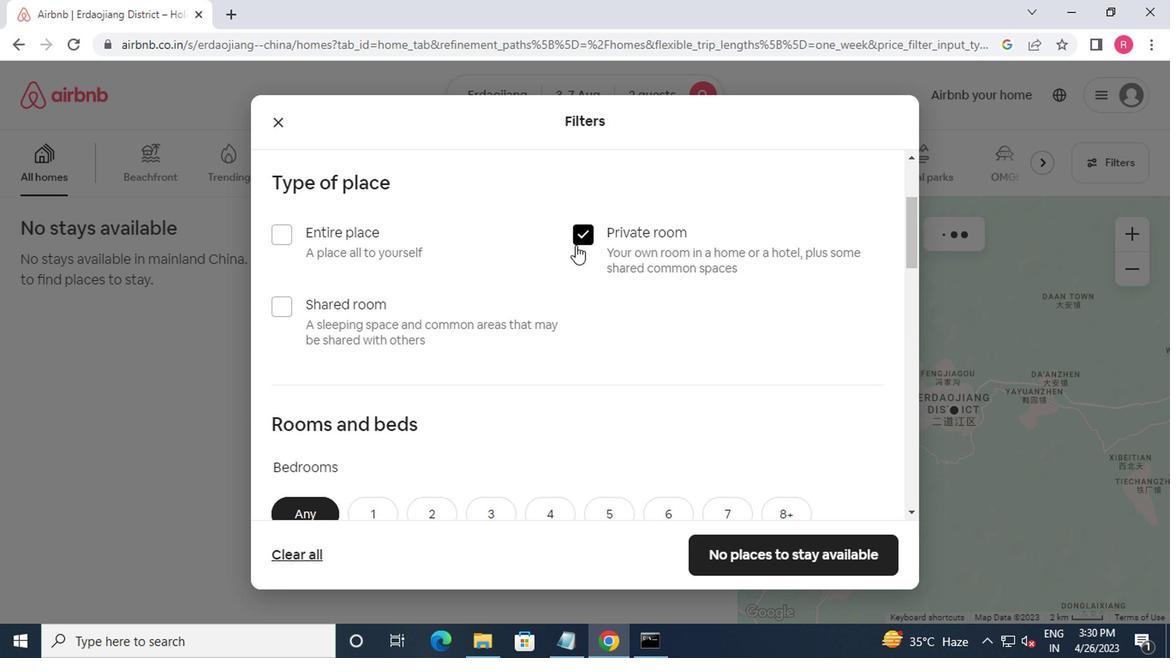 
Action: Mouse moved to (352, 429)
Screenshot: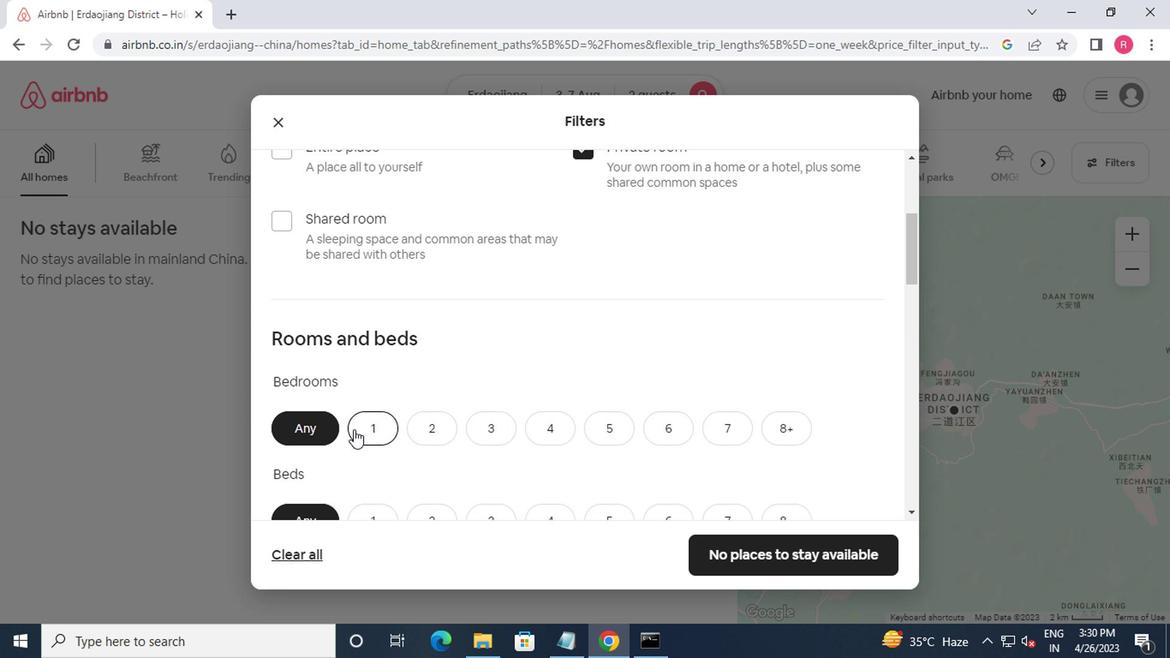 
Action: Mouse pressed left at (352, 429)
Screenshot: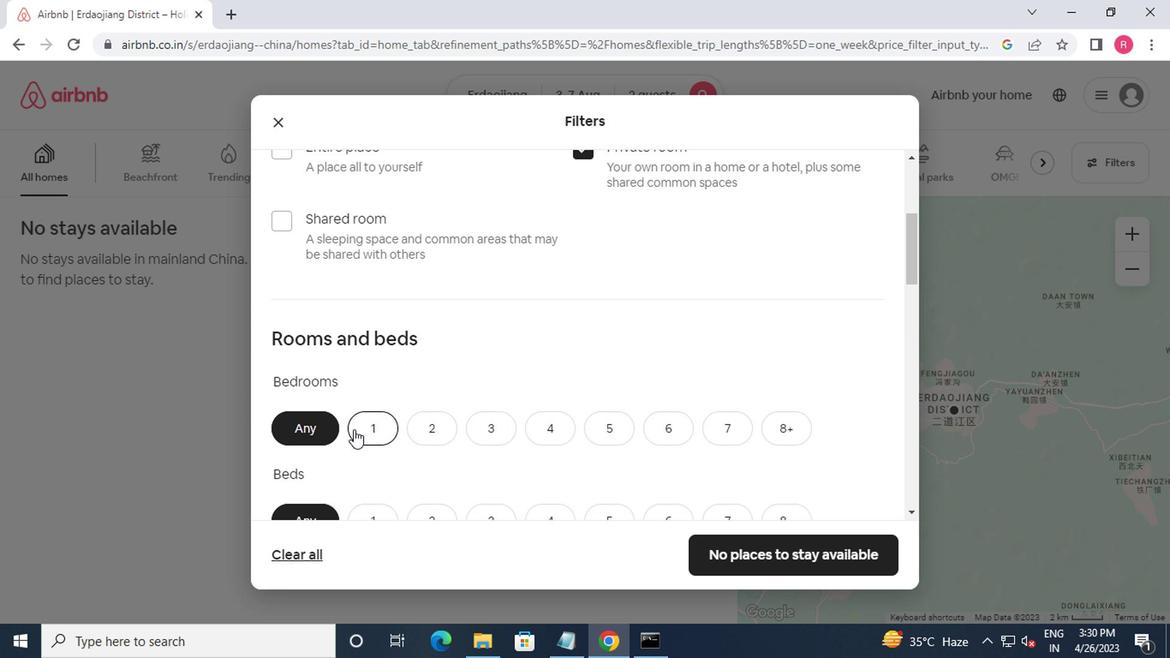 
Action: Mouse moved to (369, 440)
Screenshot: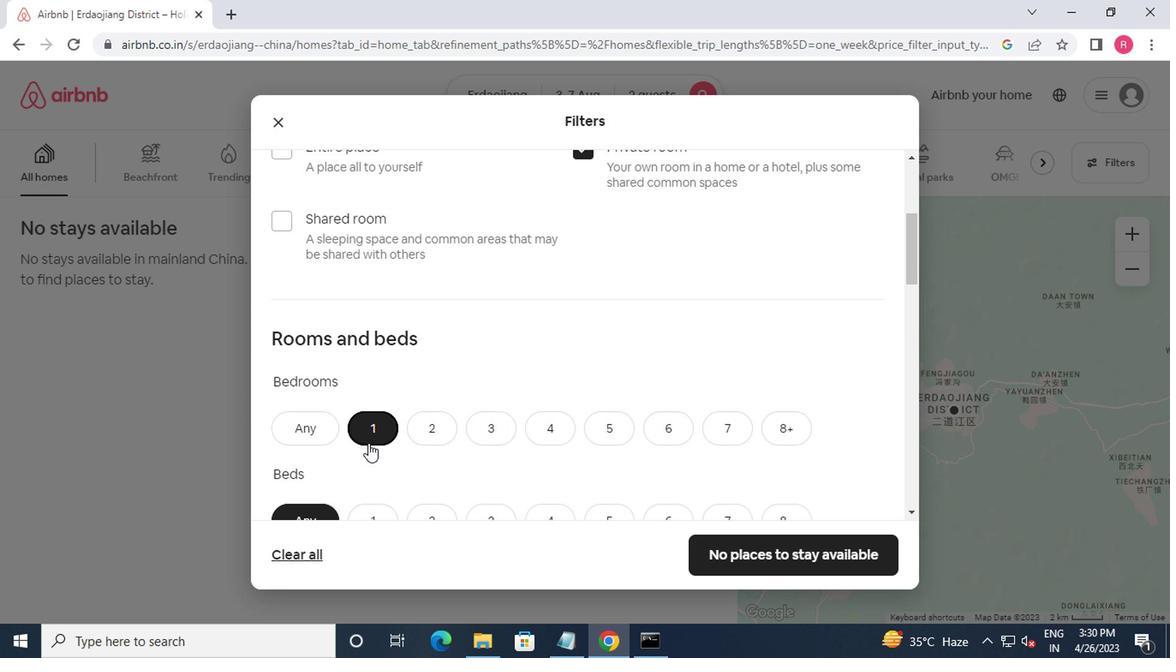 
Action: Mouse scrolled (369, 440) with delta (0, 0)
Screenshot: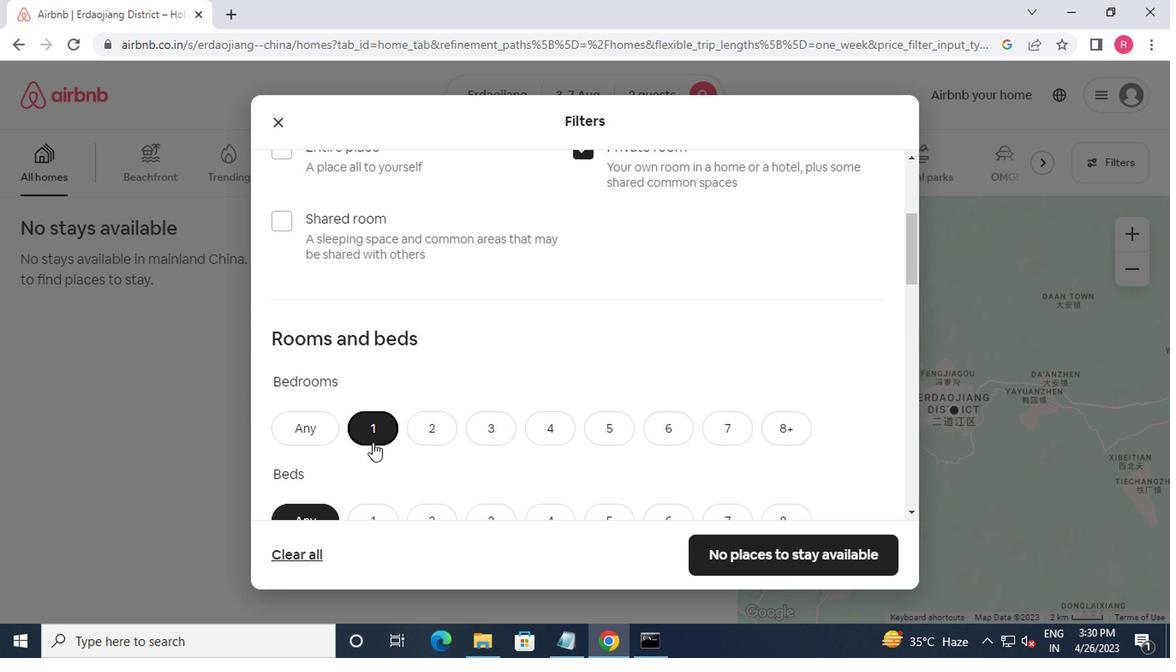 
Action: Mouse moved to (369, 440)
Screenshot: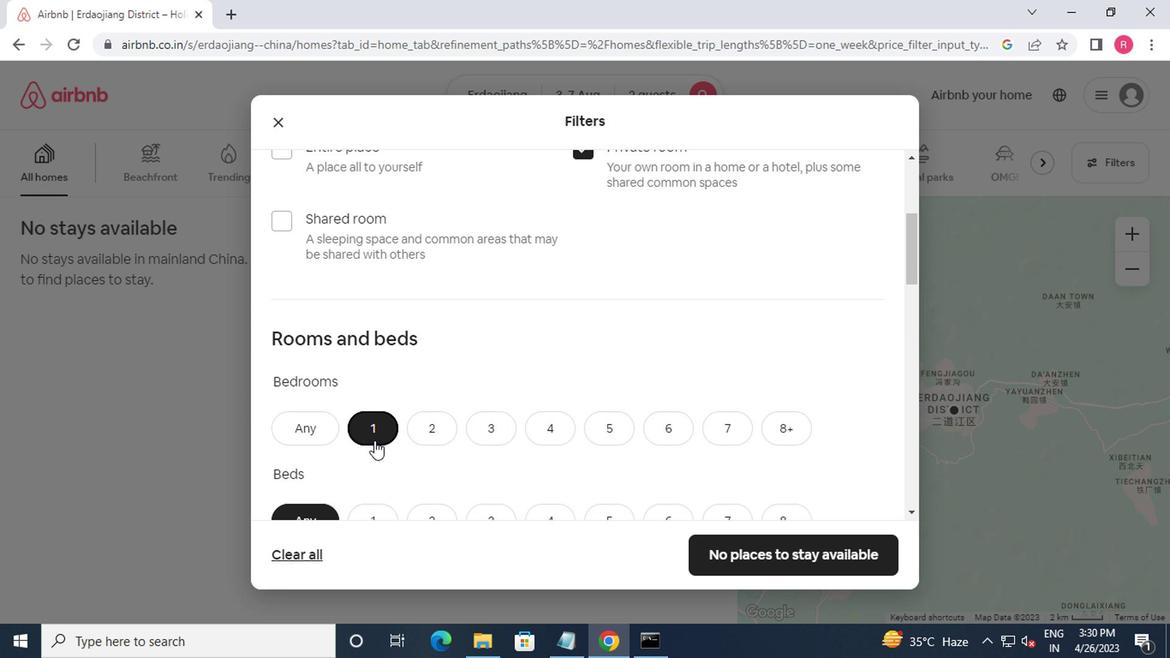 
Action: Mouse scrolled (369, 439) with delta (0, 0)
Screenshot: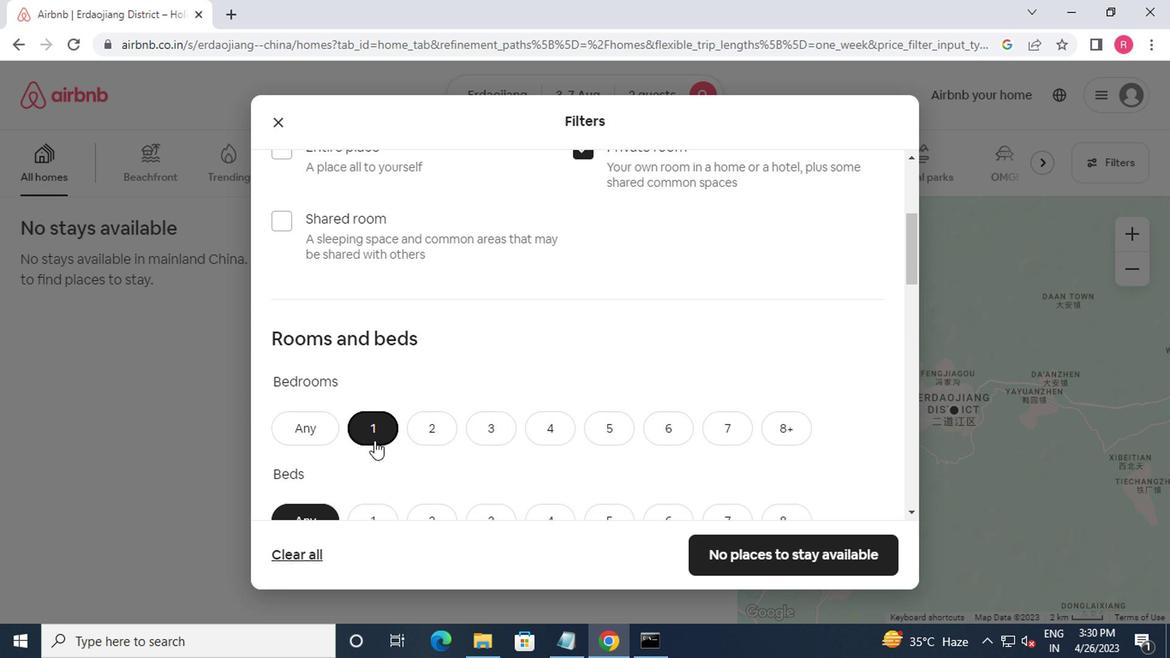 
Action: Mouse moved to (386, 351)
Screenshot: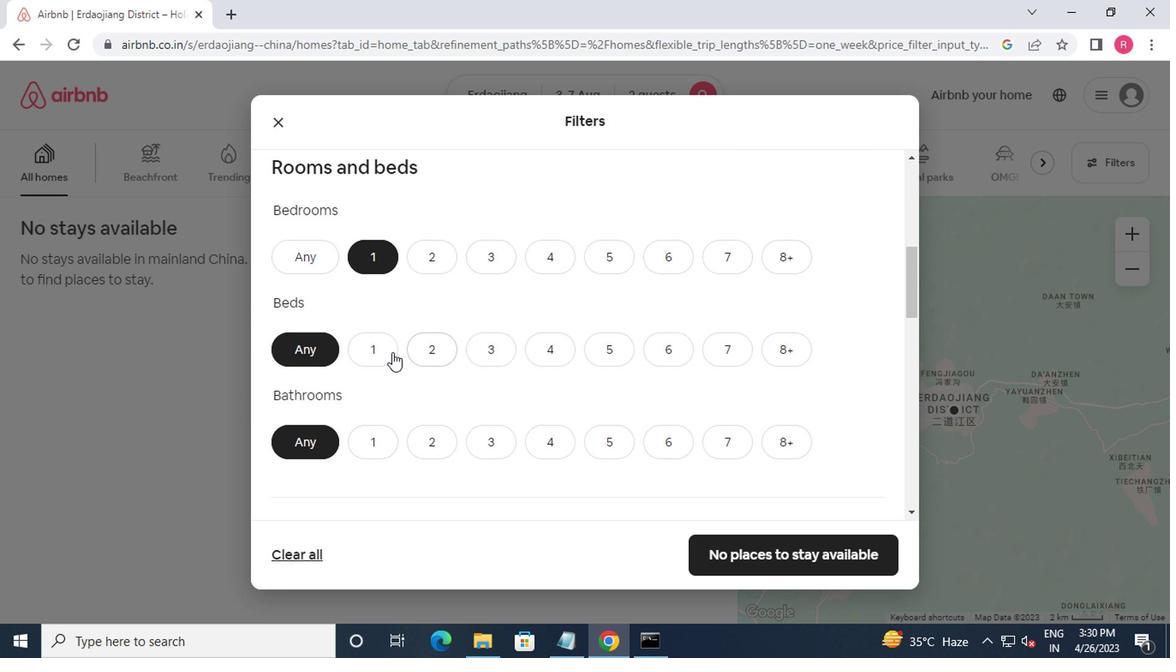 
Action: Mouse pressed left at (386, 351)
Screenshot: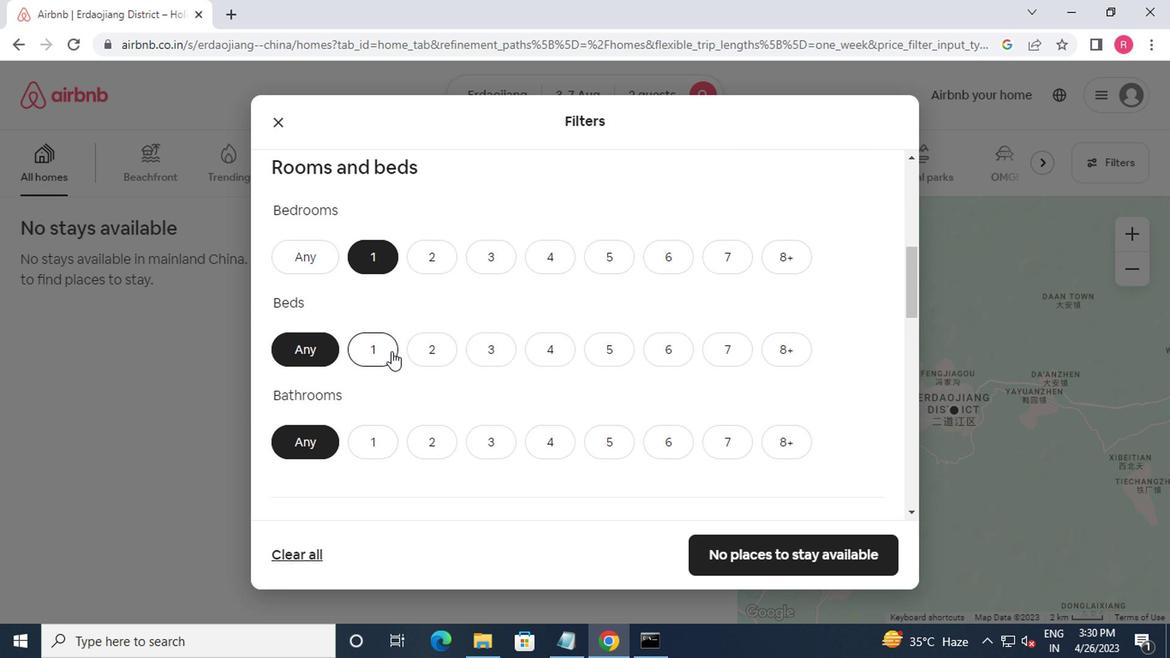 
Action: Mouse moved to (385, 437)
Screenshot: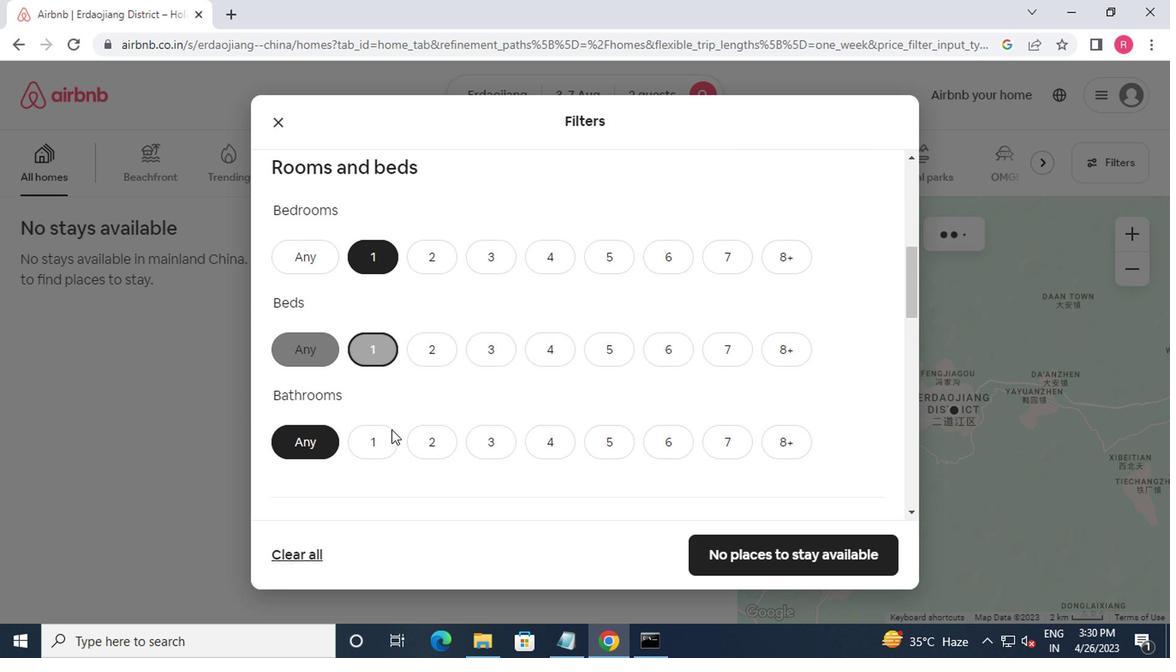
Action: Mouse pressed left at (385, 437)
Screenshot: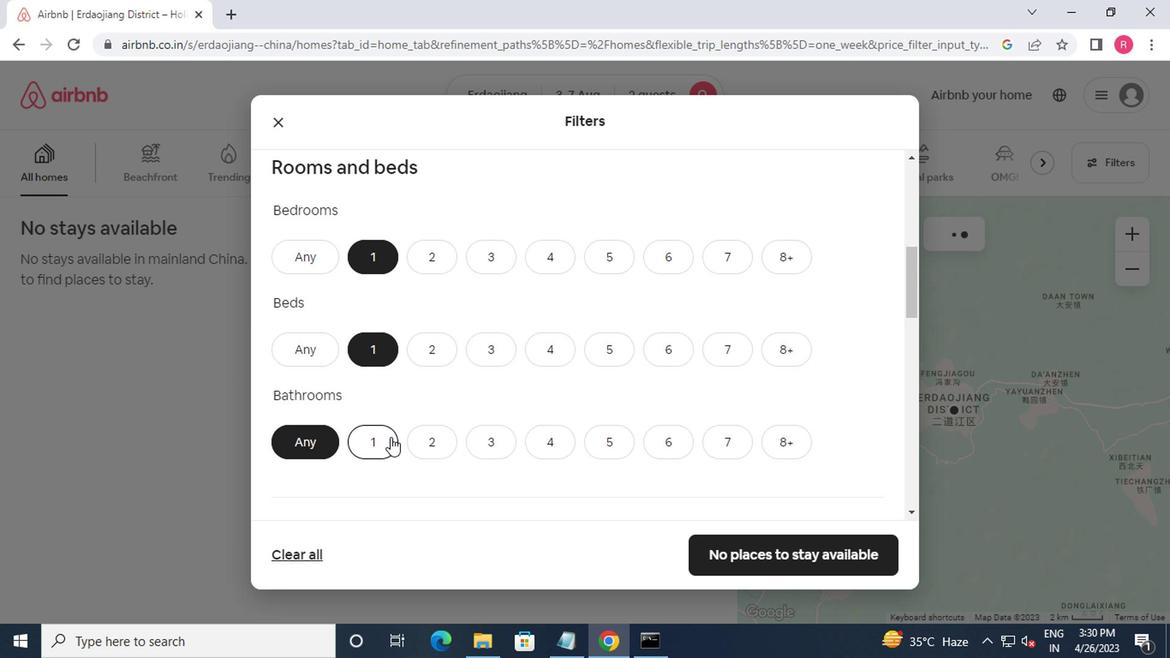 
Action: Mouse moved to (388, 433)
Screenshot: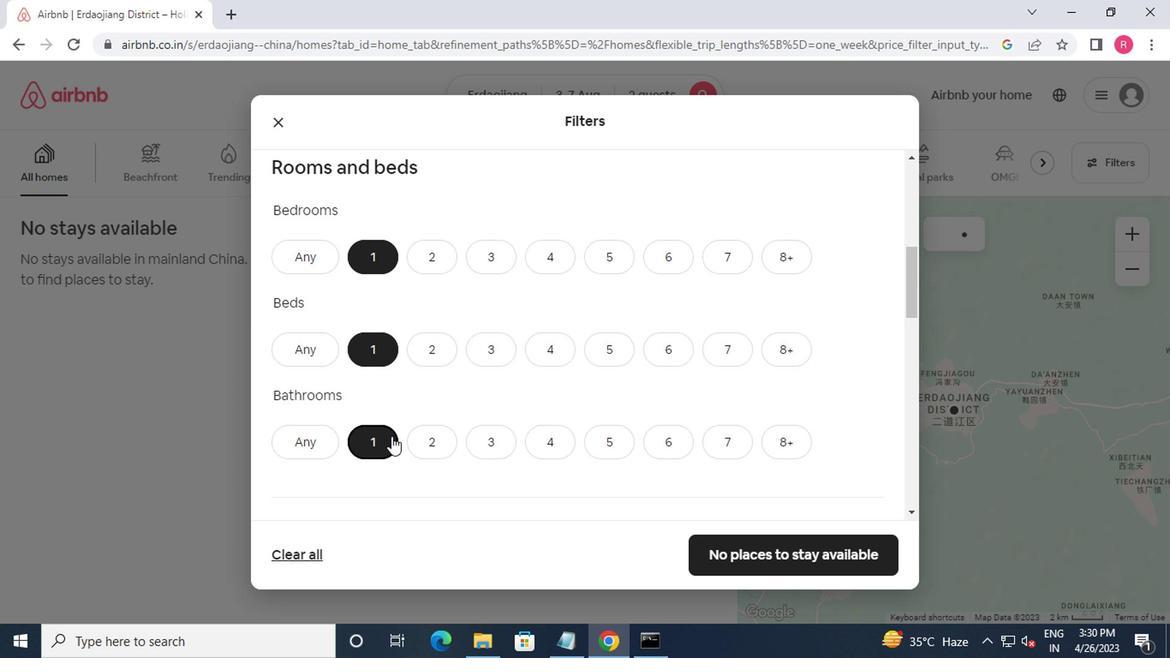 
Action: Mouse scrolled (388, 433) with delta (0, 0)
Screenshot: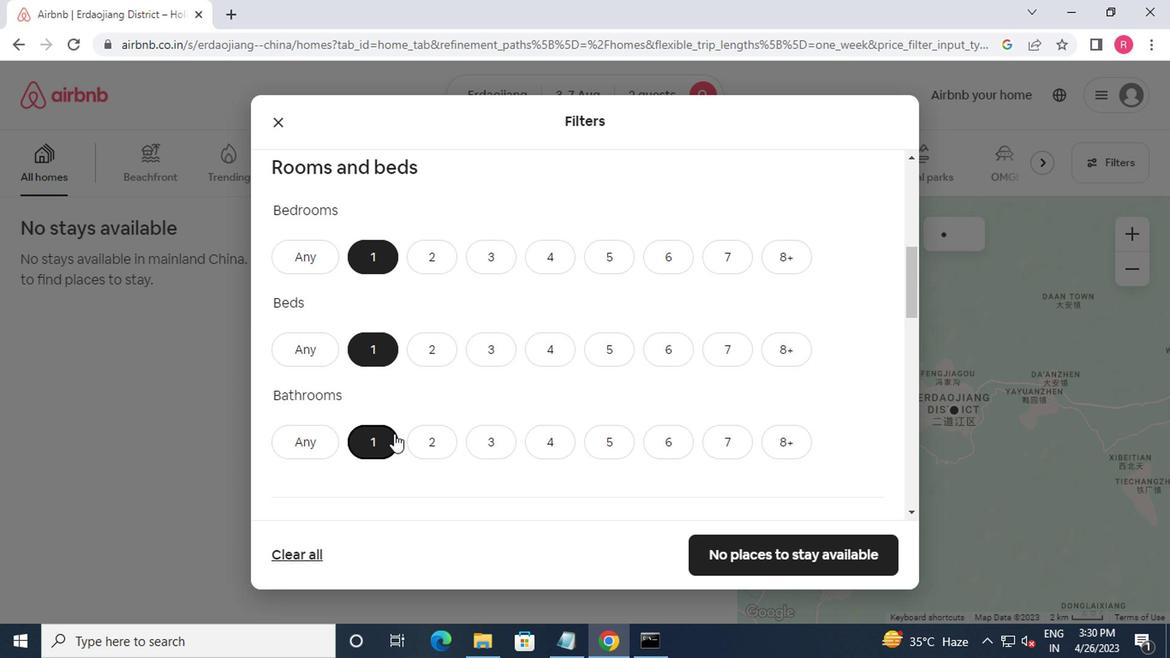 
Action: Mouse moved to (388, 433)
Screenshot: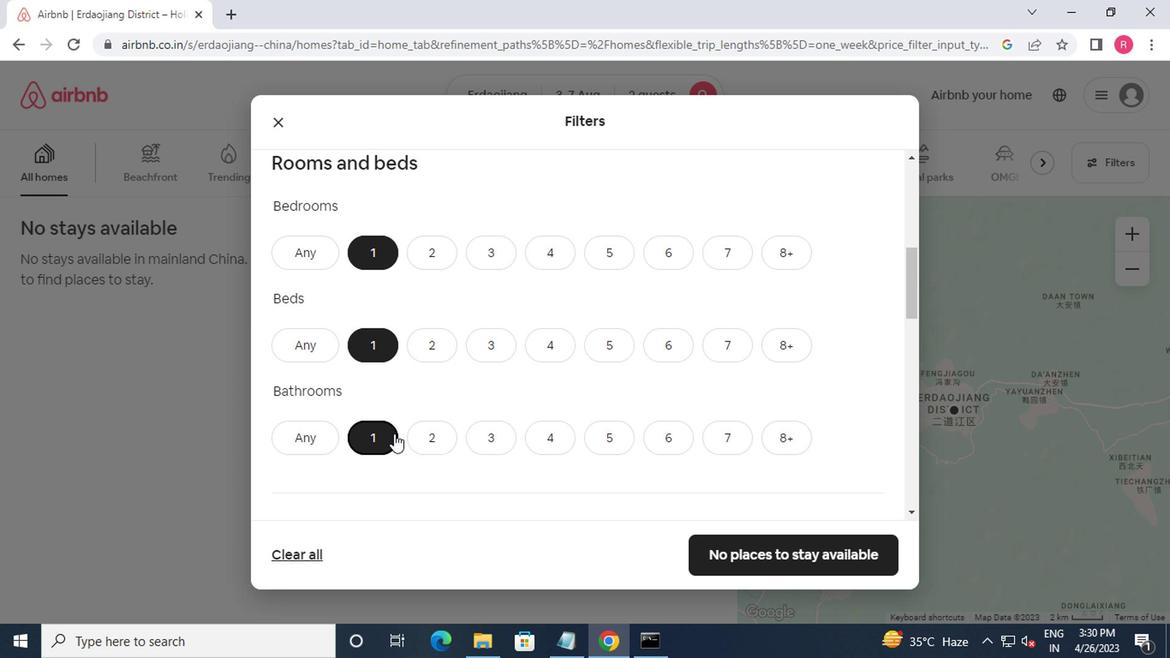 
Action: Mouse scrolled (388, 433) with delta (0, 0)
Screenshot: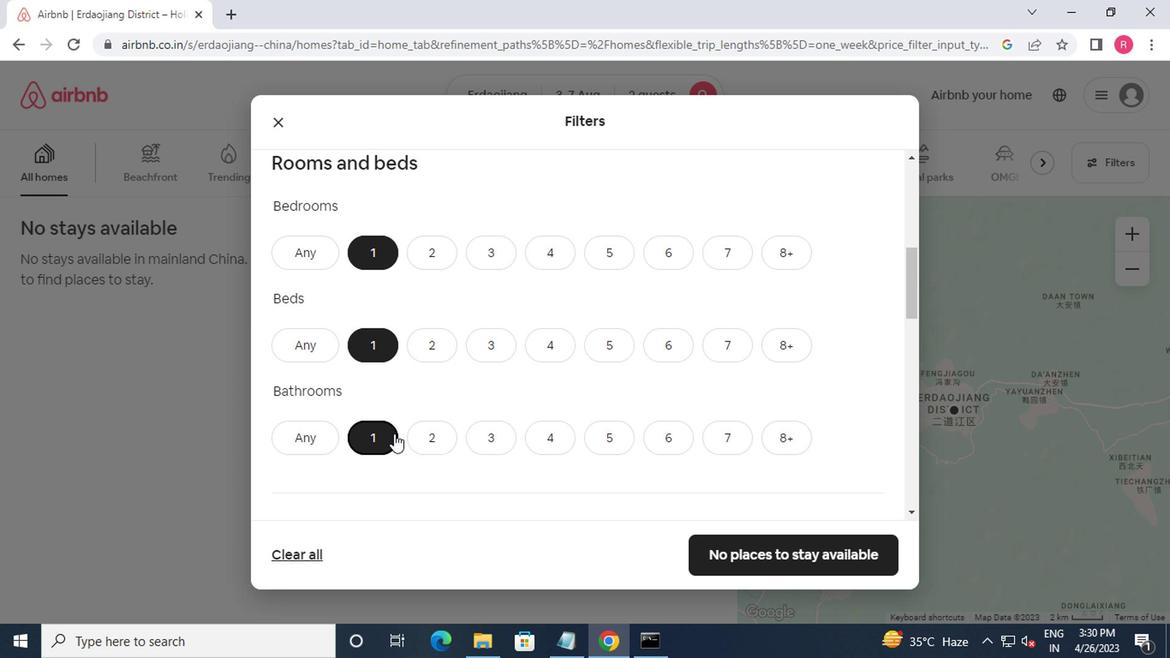 
Action: Mouse moved to (393, 432)
Screenshot: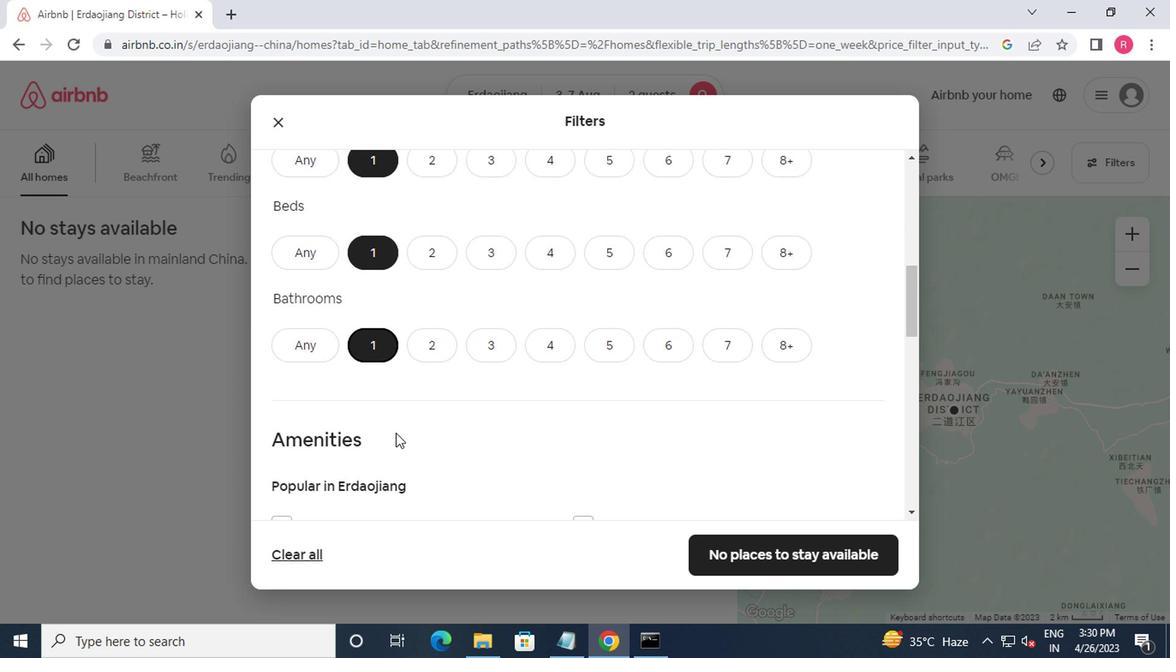 
Action: Mouse scrolled (393, 431) with delta (0, 0)
Screenshot: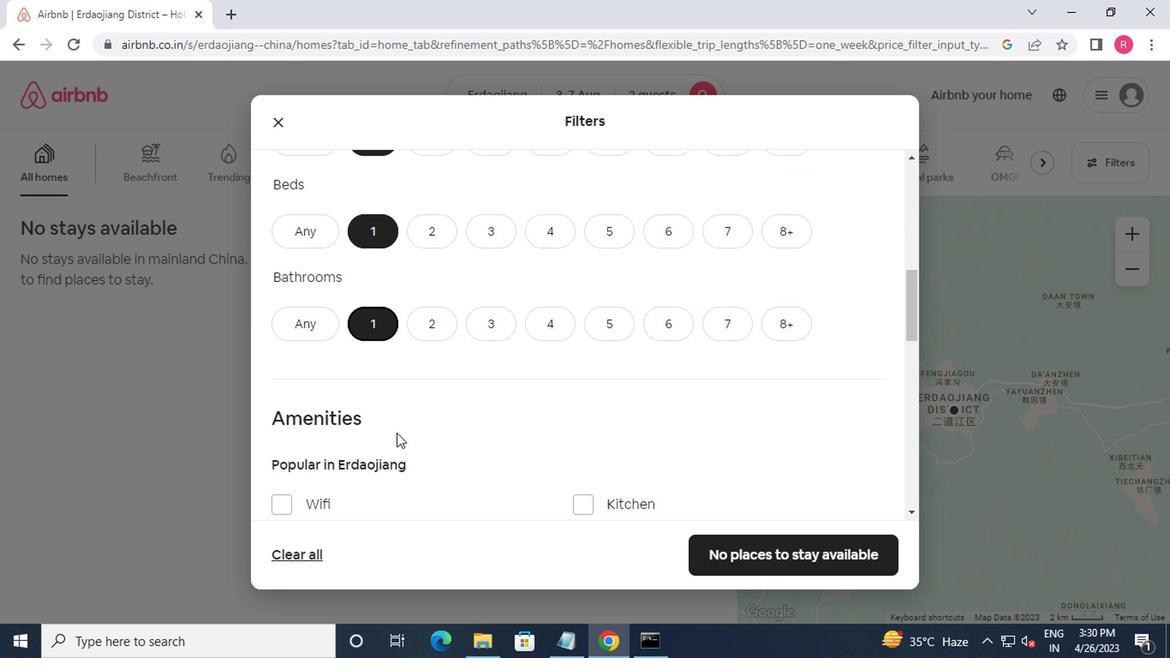 
Action: Mouse moved to (397, 430)
Screenshot: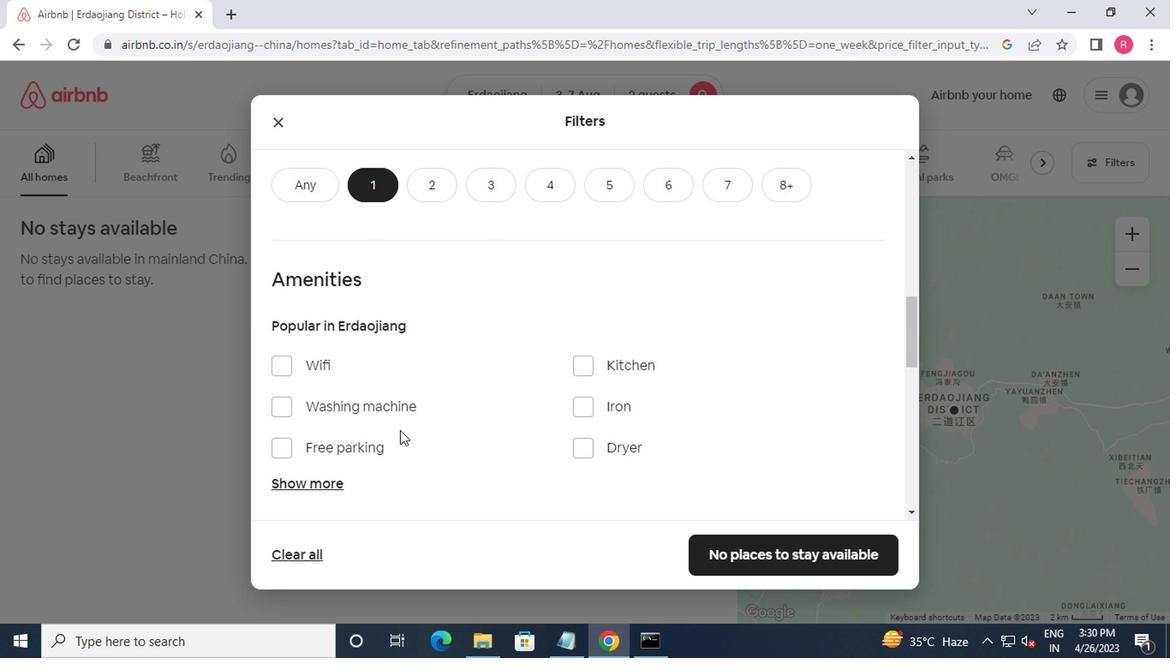 
Action: Mouse scrolled (397, 429) with delta (0, -1)
Screenshot: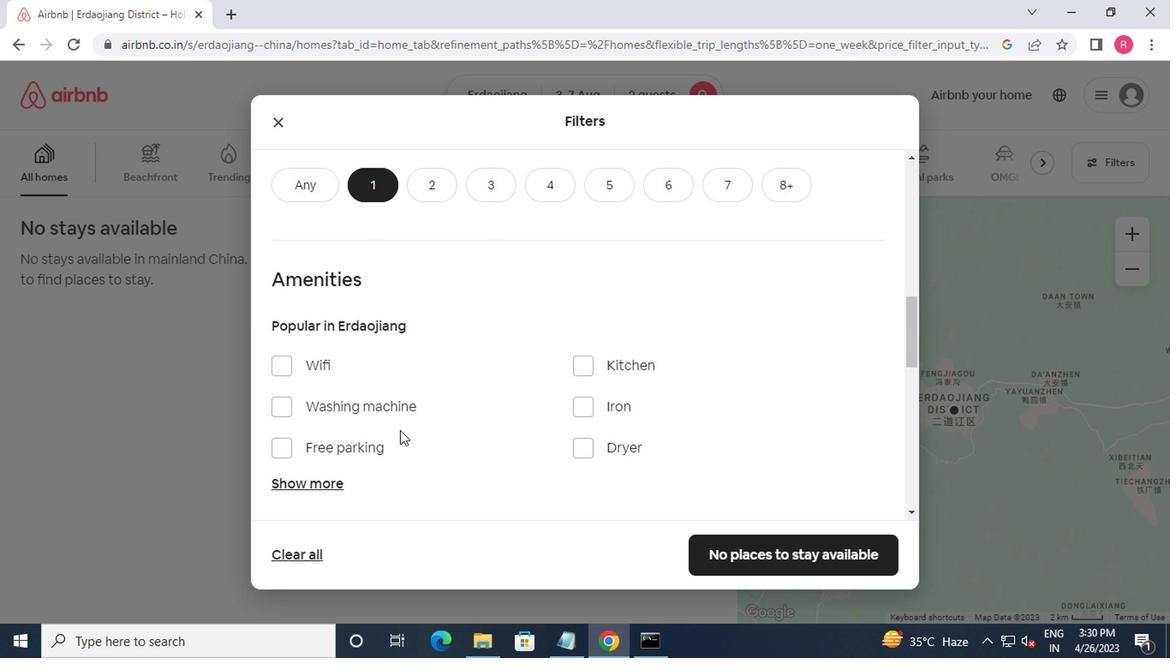 
Action: Mouse moved to (405, 430)
Screenshot: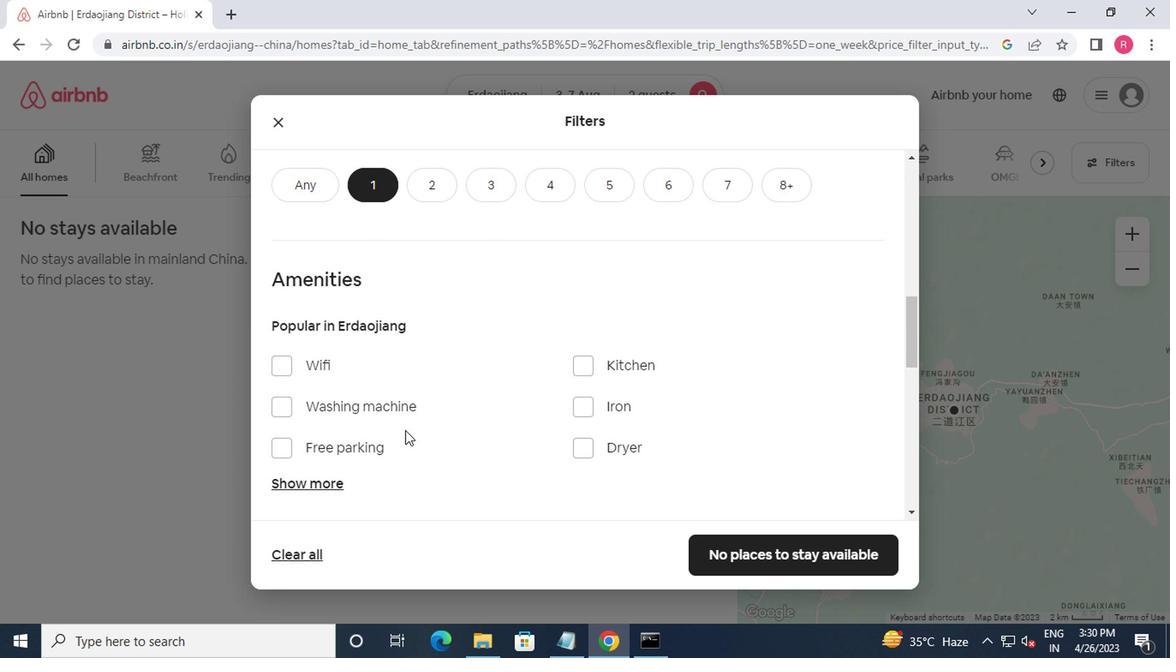 
Action: Mouse scrolled (405, 429) with delta (0, -1)
Screenshot: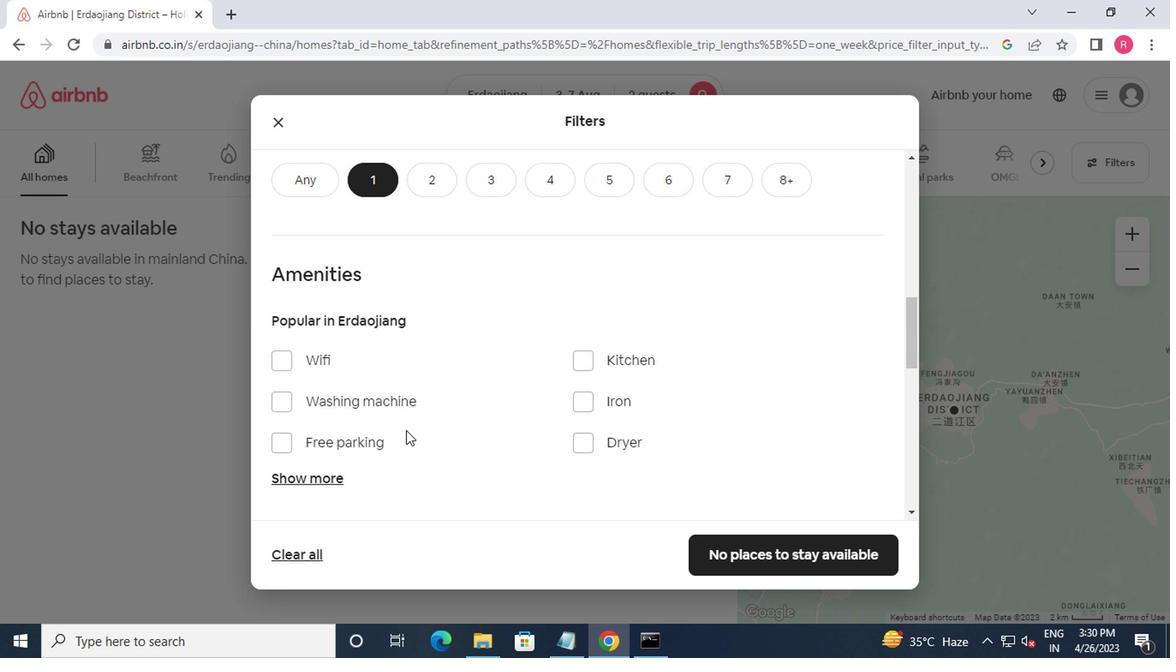 
Action: Mouse moved to (432, 433)
Screenshot: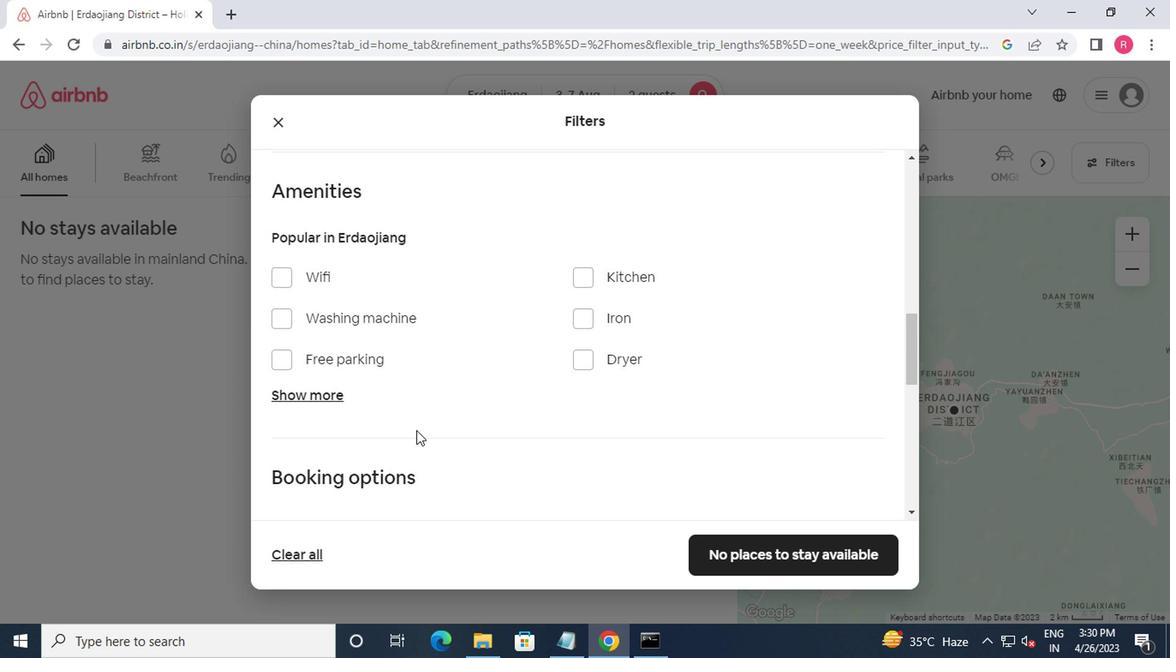 
Action: Mouse scrolled (432, 433) with delta (0, 0)
Screenshot: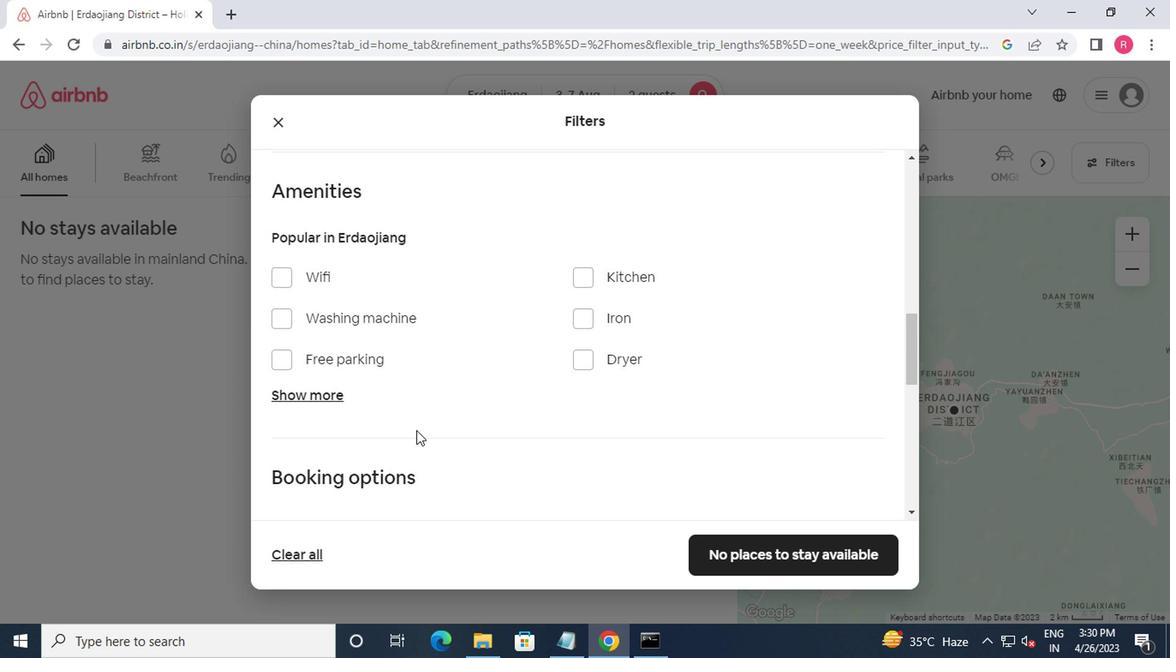 
Action: Mouse moved to (834, 425)
Screenshot: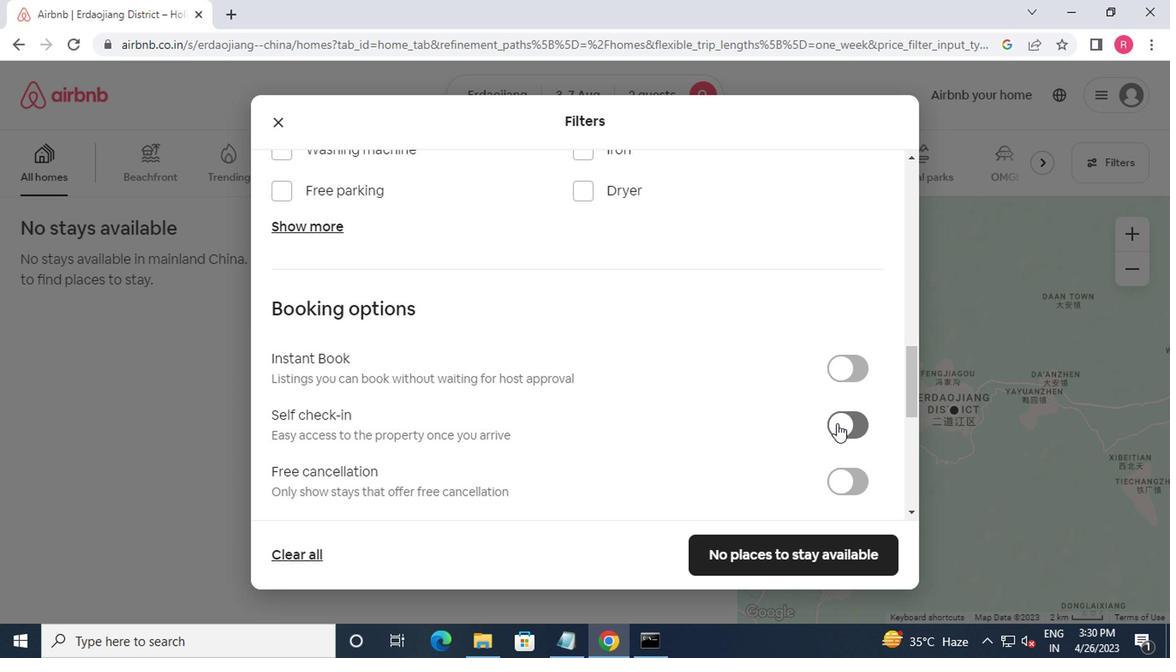 
Action: Mouse pressed left at (834, 425)
Screenshot: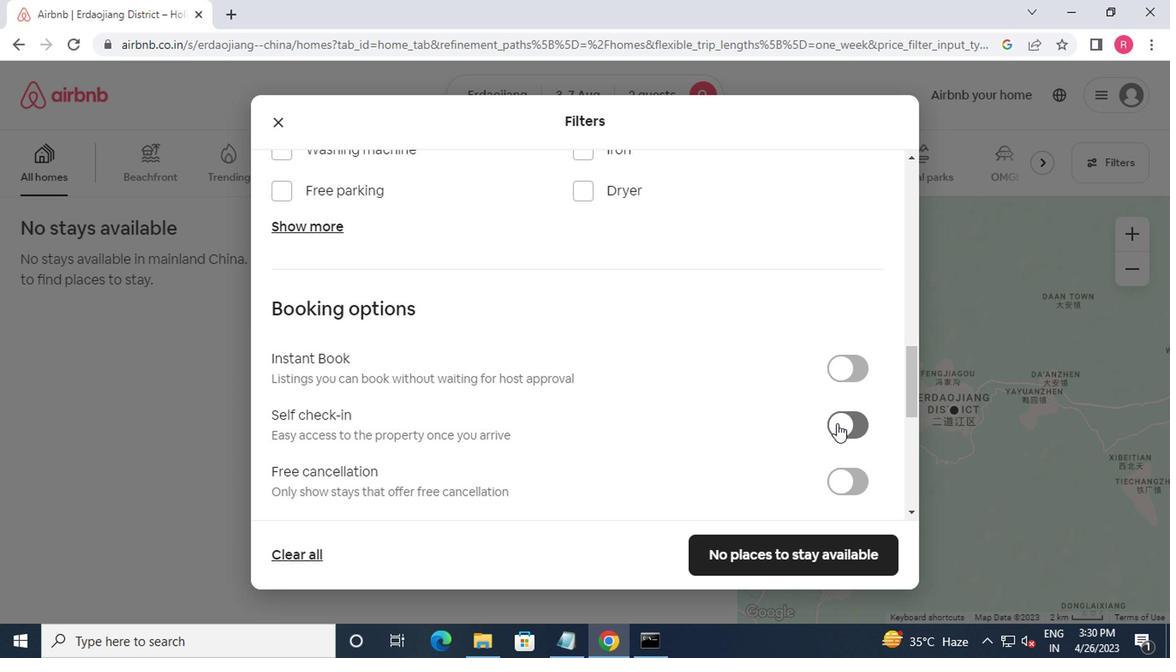 
Action: Mouse moved to (832, 430)
Screenshot: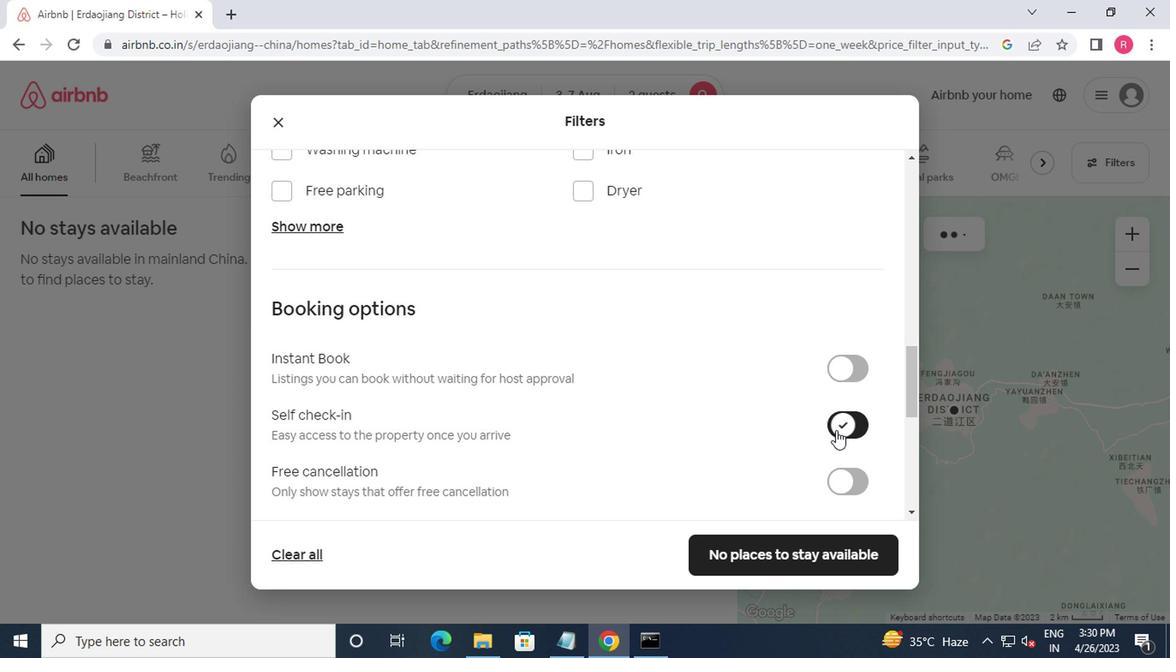 
Action: Mouse scrolled (832, 429) with delta (0, -1)
Screenshot: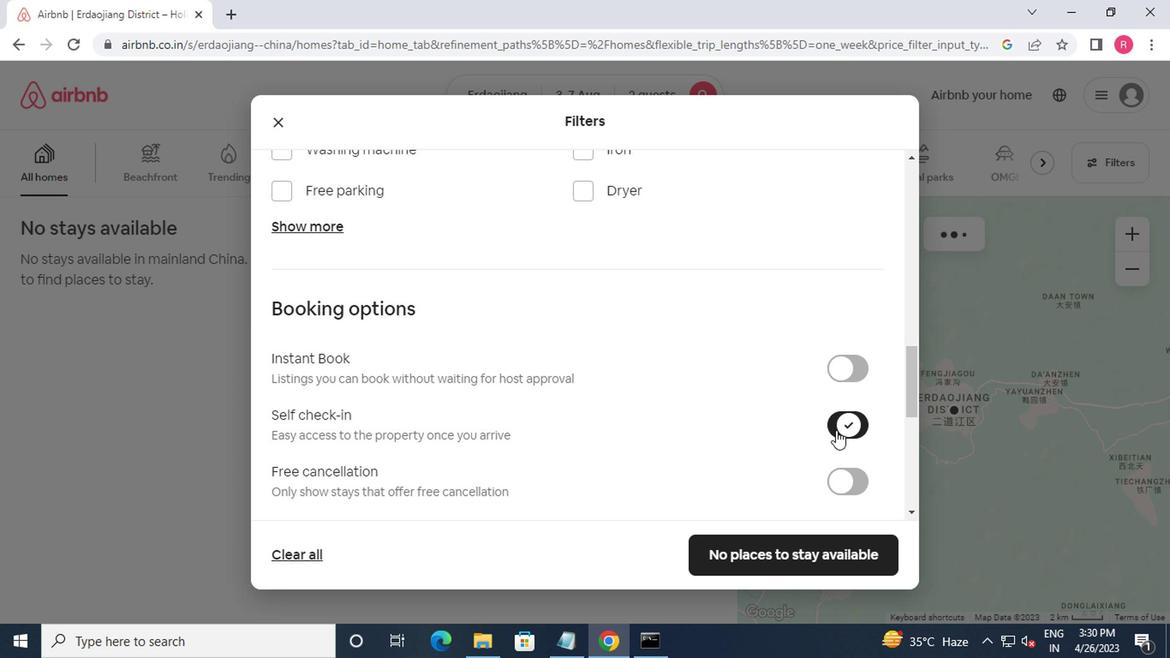 
Action: Mouse moved to (832, 430)
Screenshot: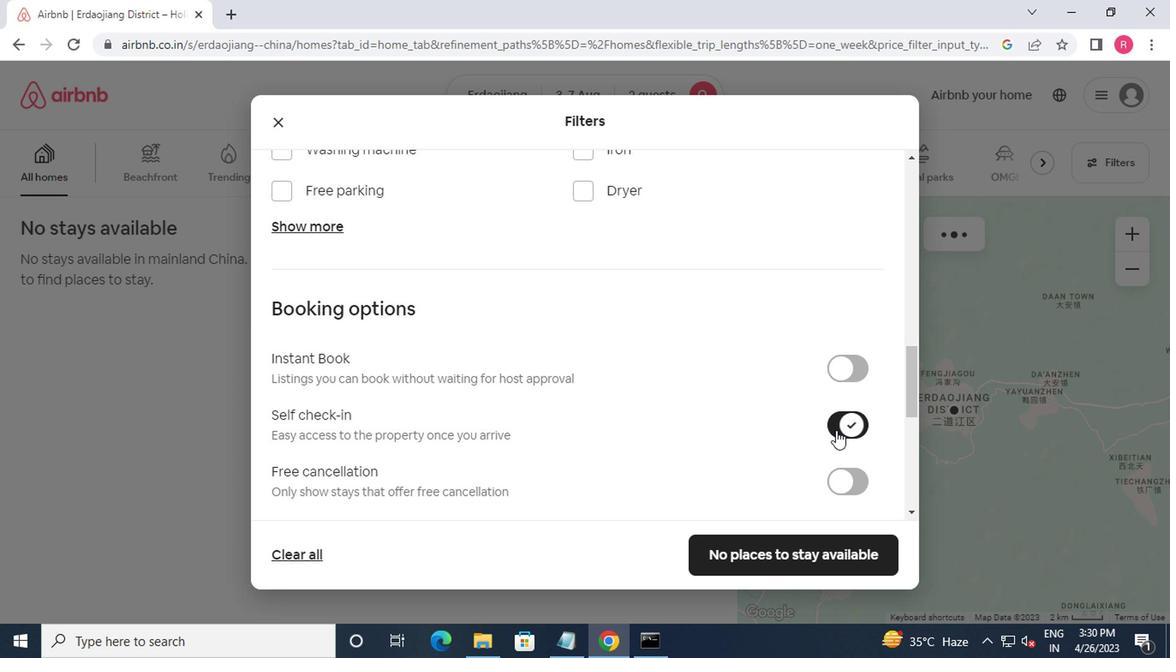 
Action: Mouse scrolled (832, 429) with delta (0, -1)
Screenshot: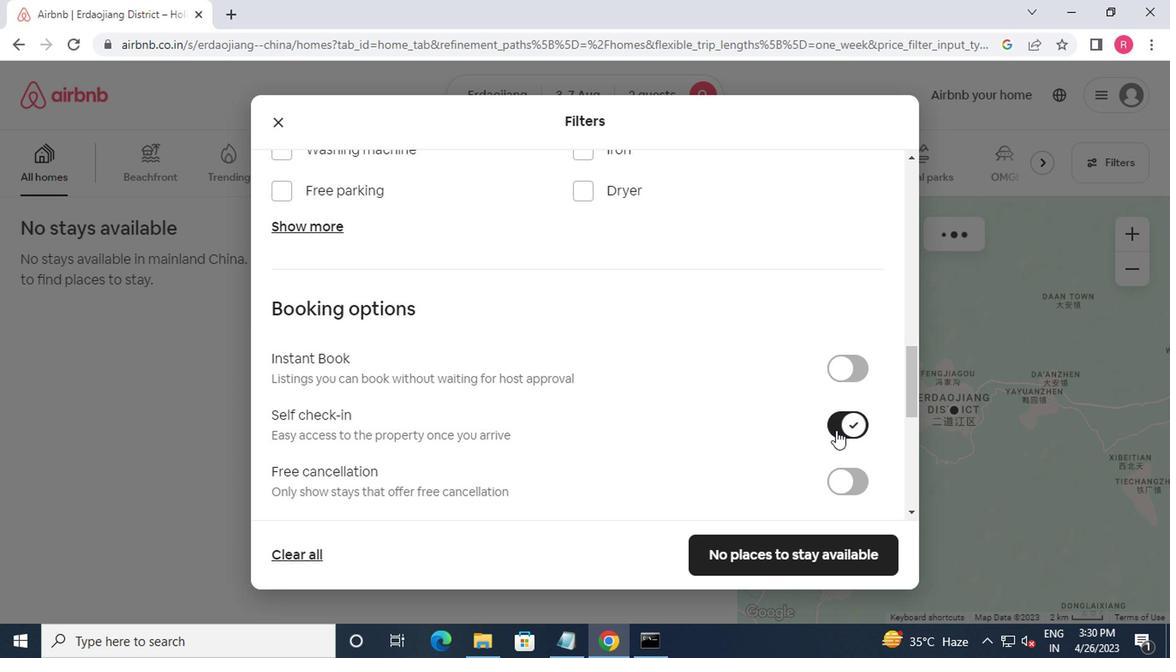 
Action: Mouse scrolled (832, 429) with delta (0, -1)
Screenshot: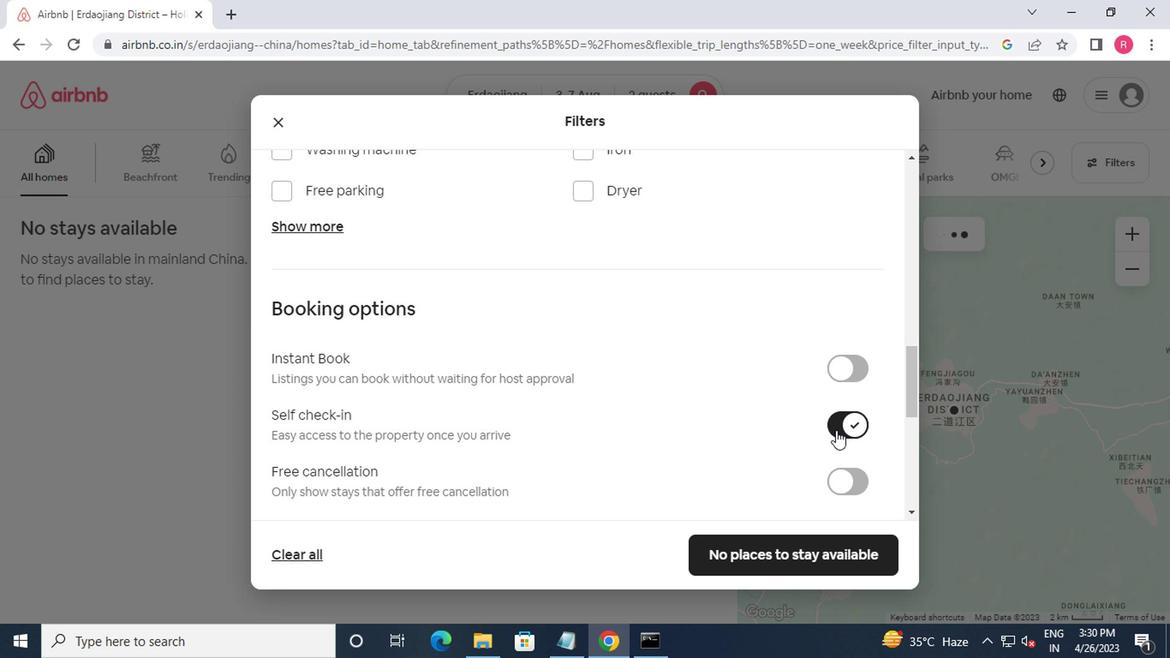 
Action: Mouse moved to (783, 425)
Screenshot: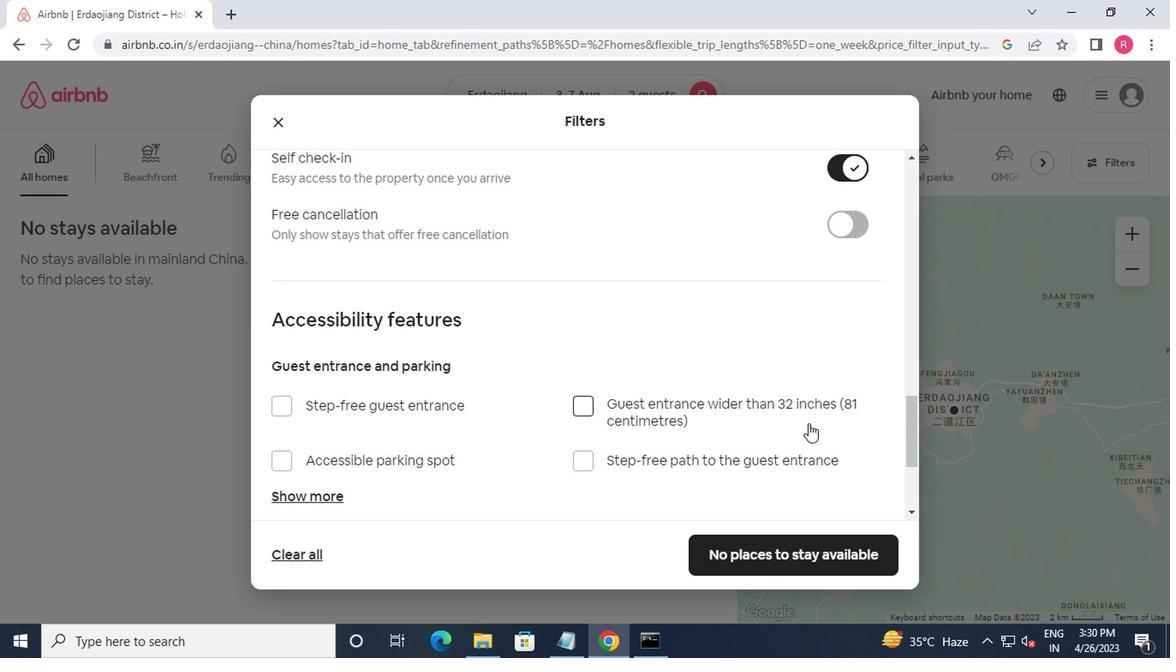 
Action: Mouse scrolled (783, 424) with delta (0, 0)
Screenshot: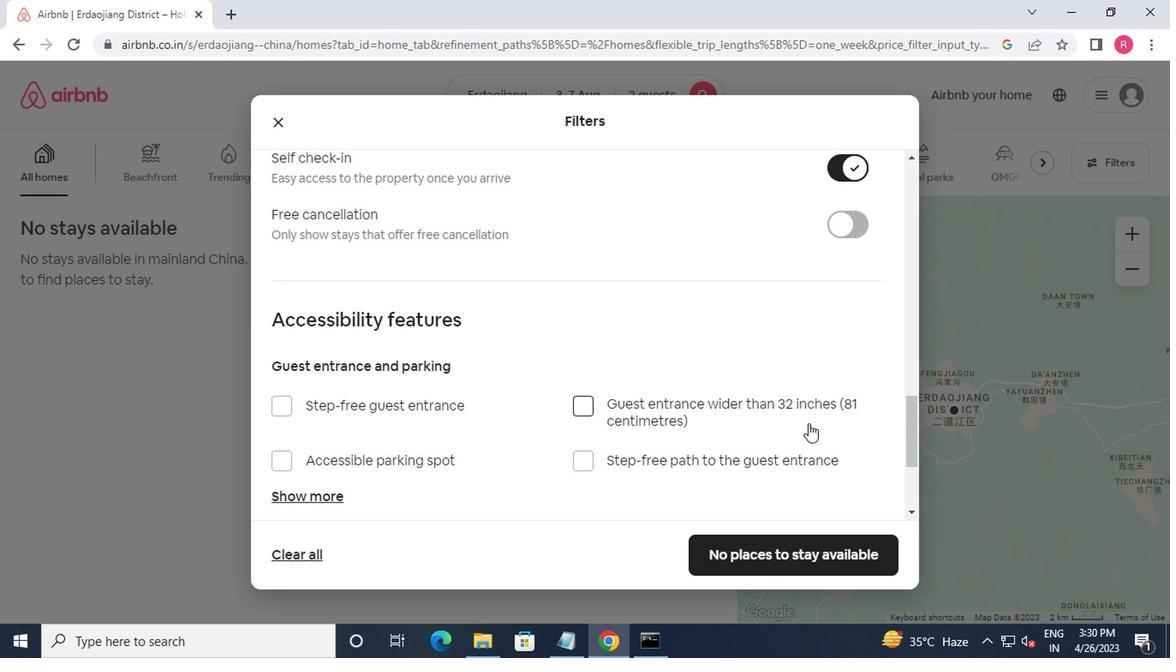 
Action: Mouse moved to (780, 426)
Screenshot: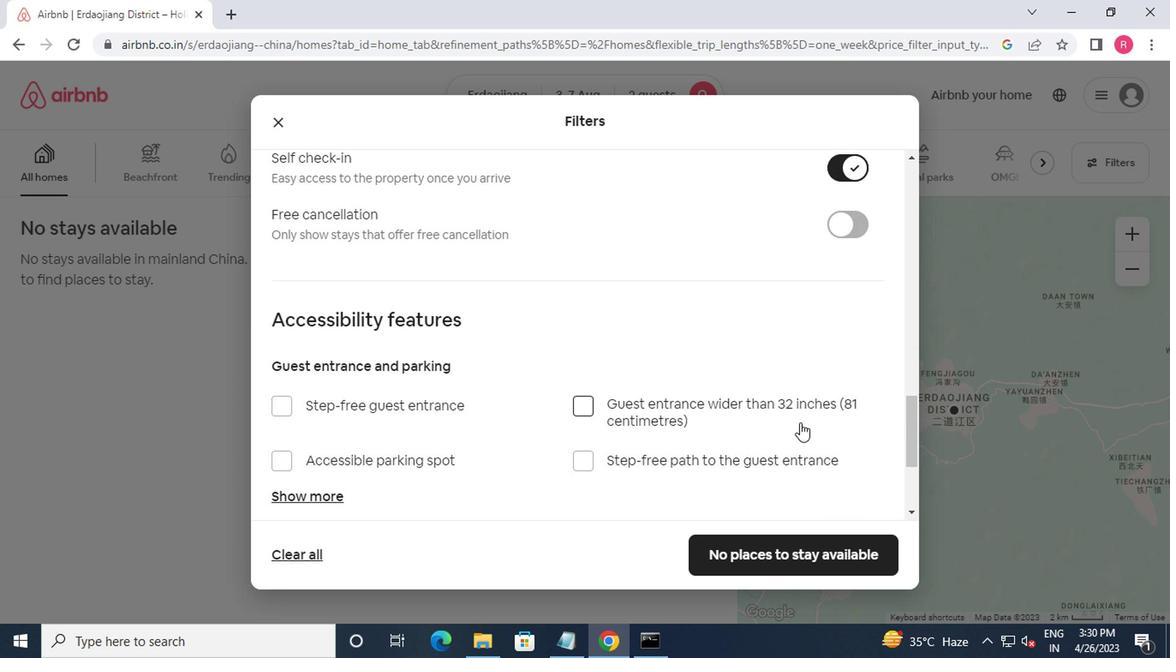 
Action: Mouse scrolled (780, 425) with delta (0, -1)
Screenshot: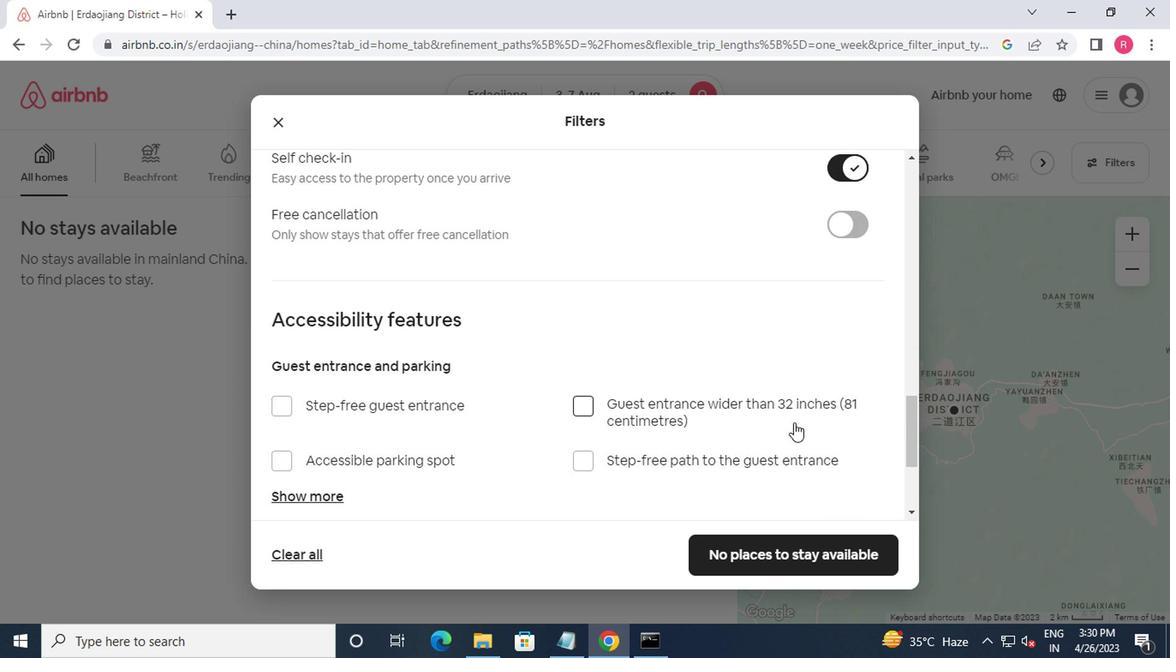 
Action: Mouse moved to (775, 427)
Screenshot: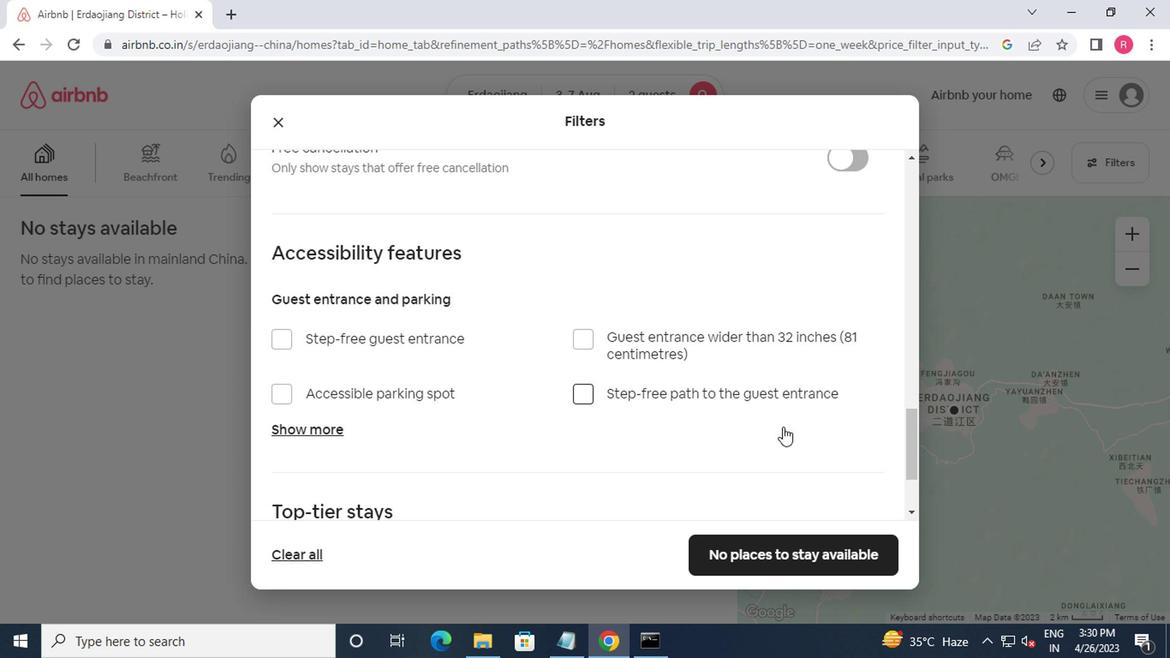 
Action: Mouse scrolled (775, 426) with delta (0, 0)
Screenshot: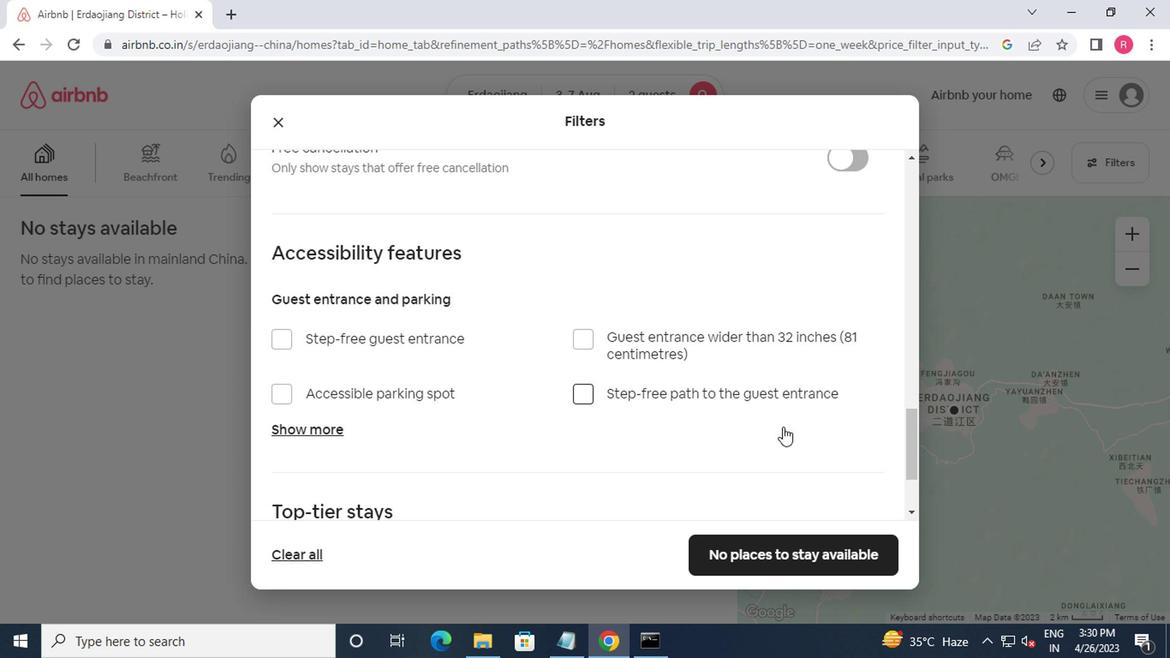 
Action: Mouse moved to (769, 427)
Screenshot: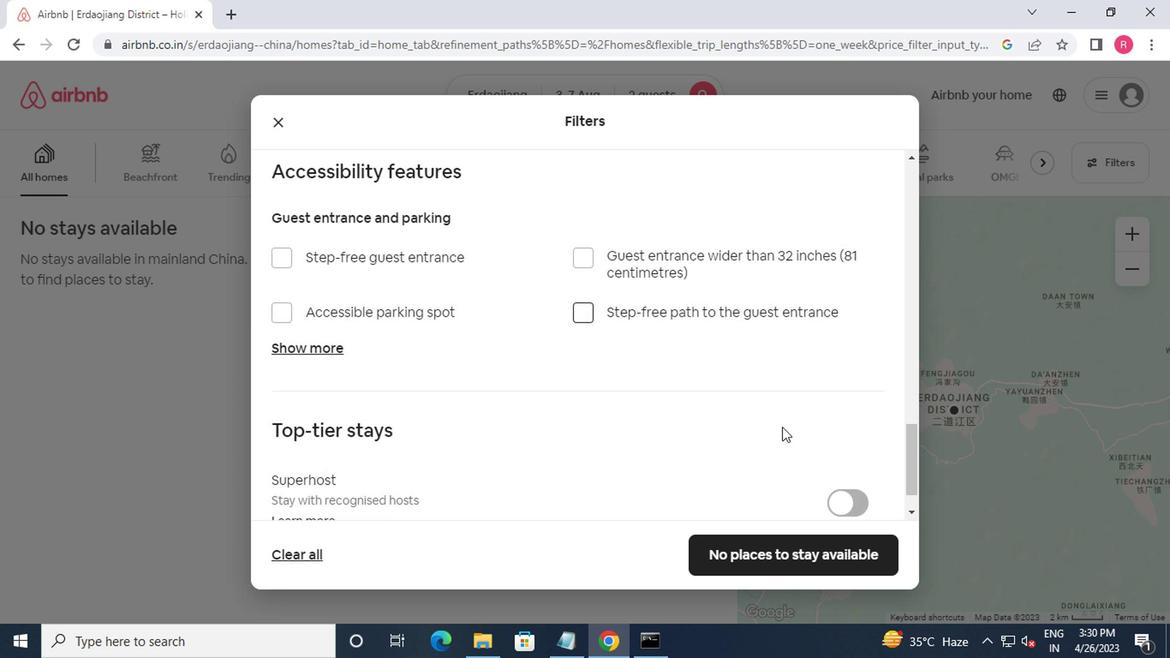 
Action: Mouse scrolled (769, 427) with delta (0, 0)
Screenshot: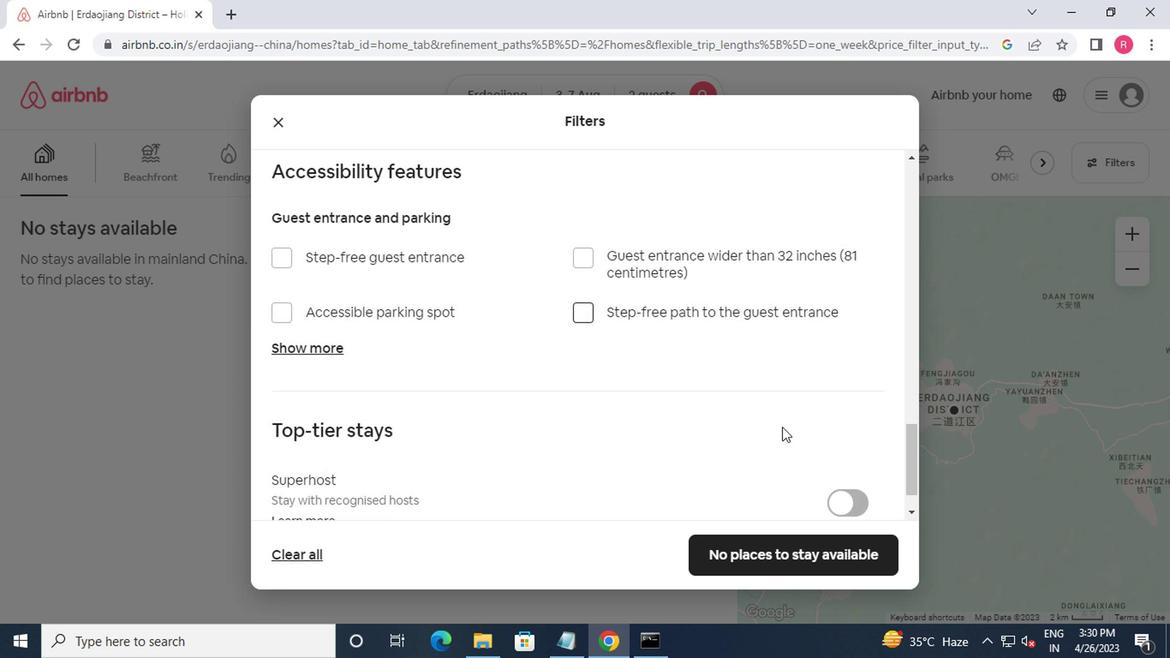 
Action: Mouse moved to (778, 554)
Screenshot: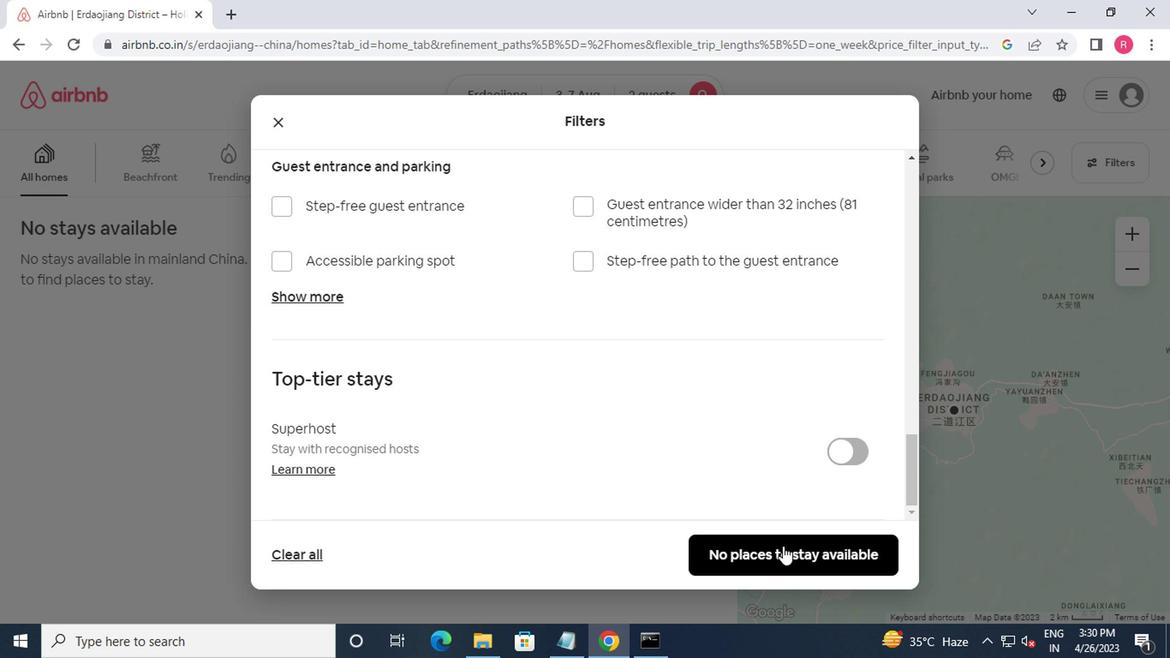 
Action: Mouse pressed left at (778, 554)
Screenshot: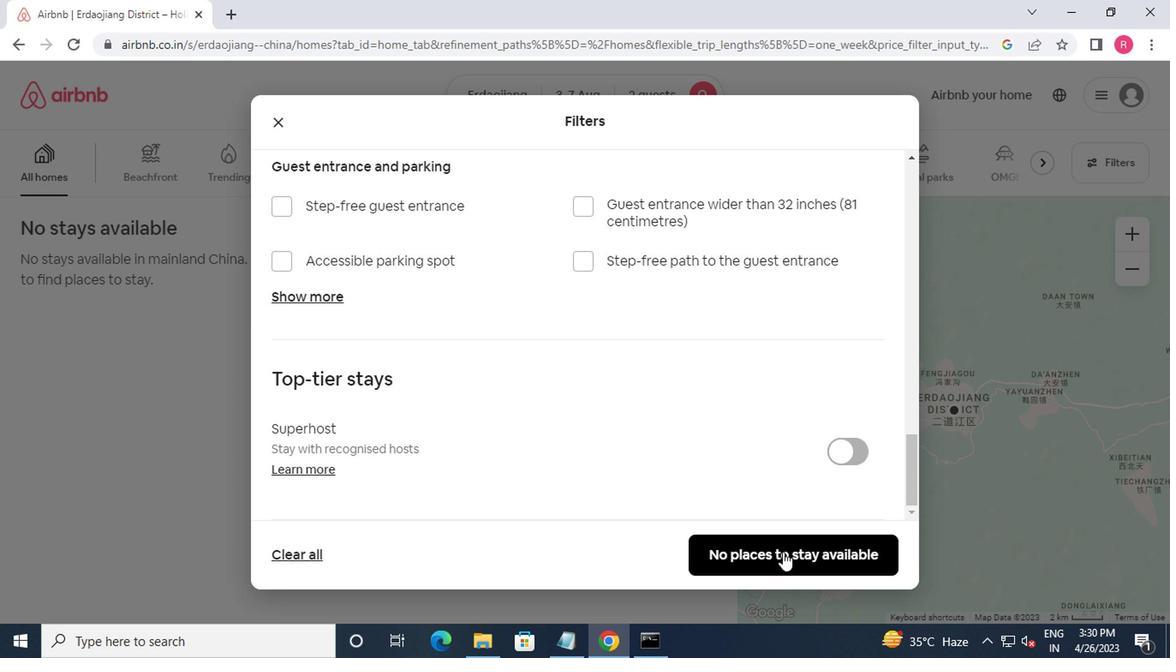 
Action: Mouse moved to (782, 549)
Screenshot: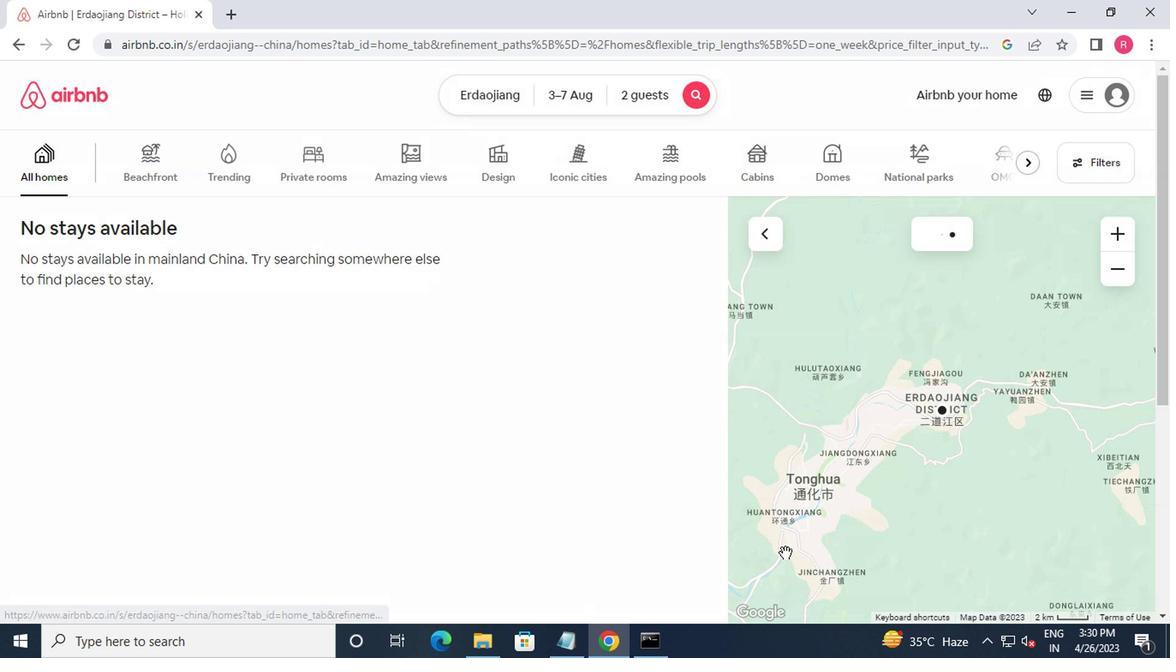 
